 Task: Play an audio file in VLC and use the "Parametric Equalizer" to adjust specific frequency bands.
Action: Mouse moved to (87, 74)
Screenshot: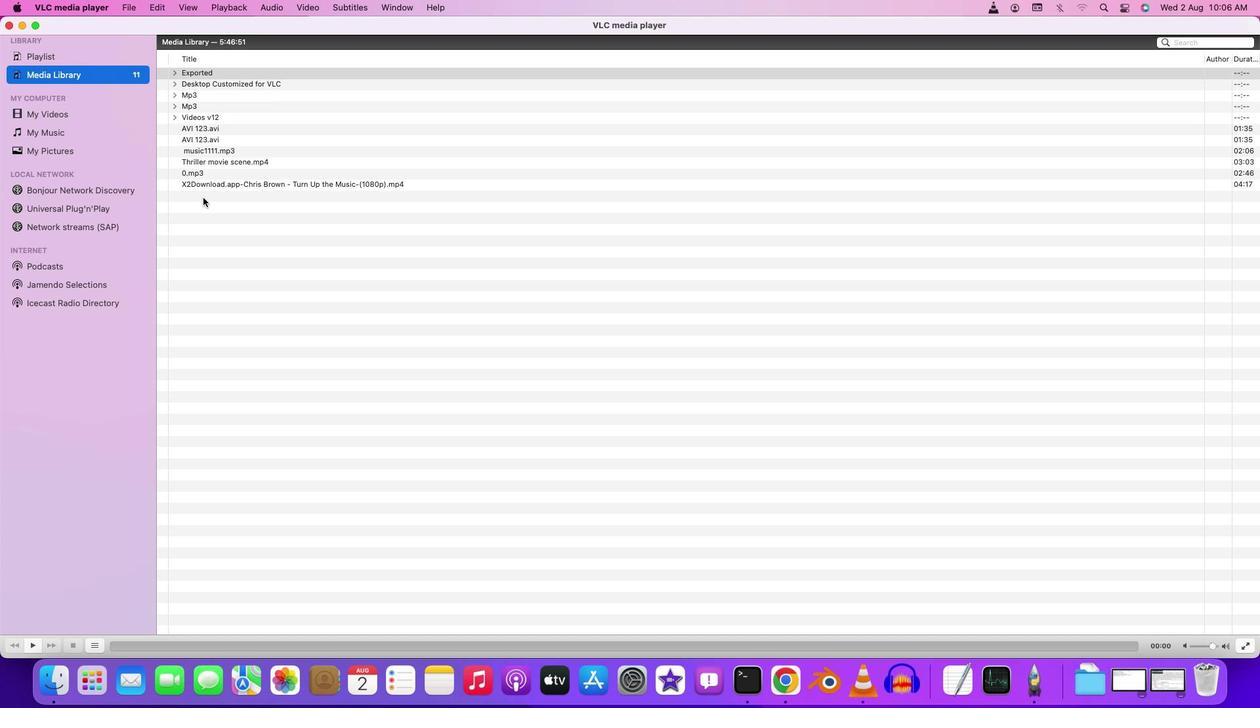 
Action: Mouse pressed left at (87, 74)
Screenshot: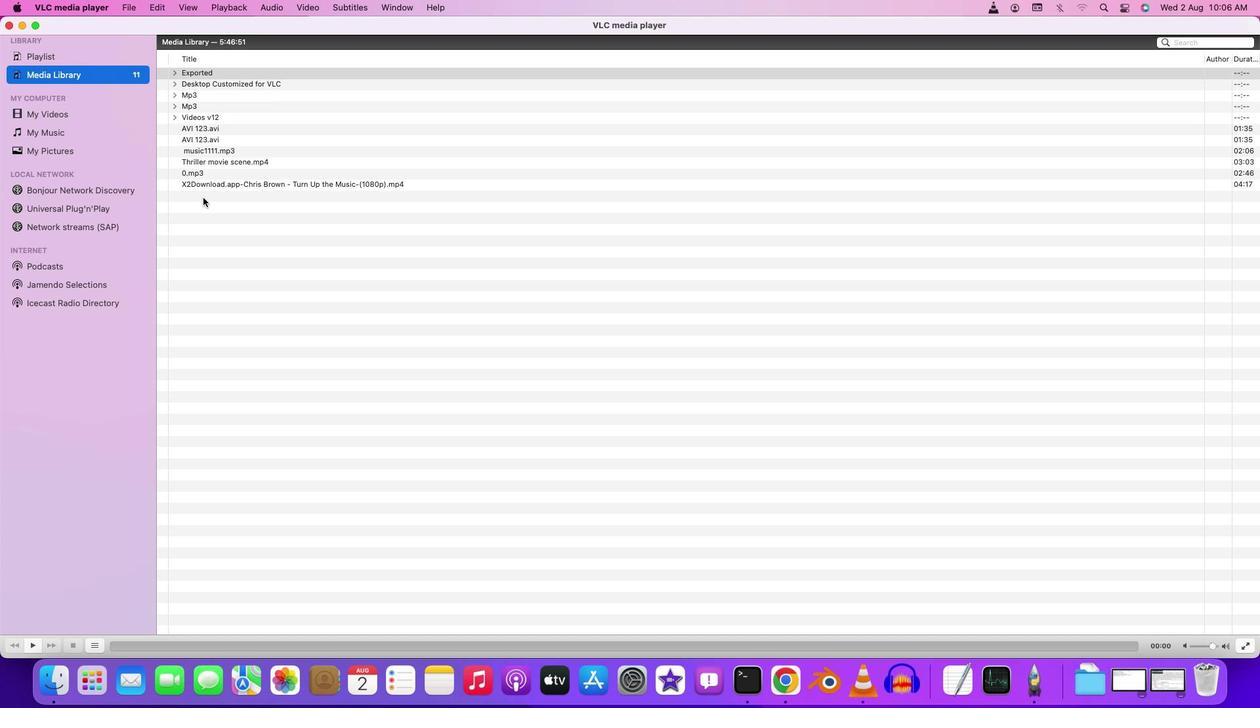 
Action: Mouse moved to (171, 103)
Screenshot: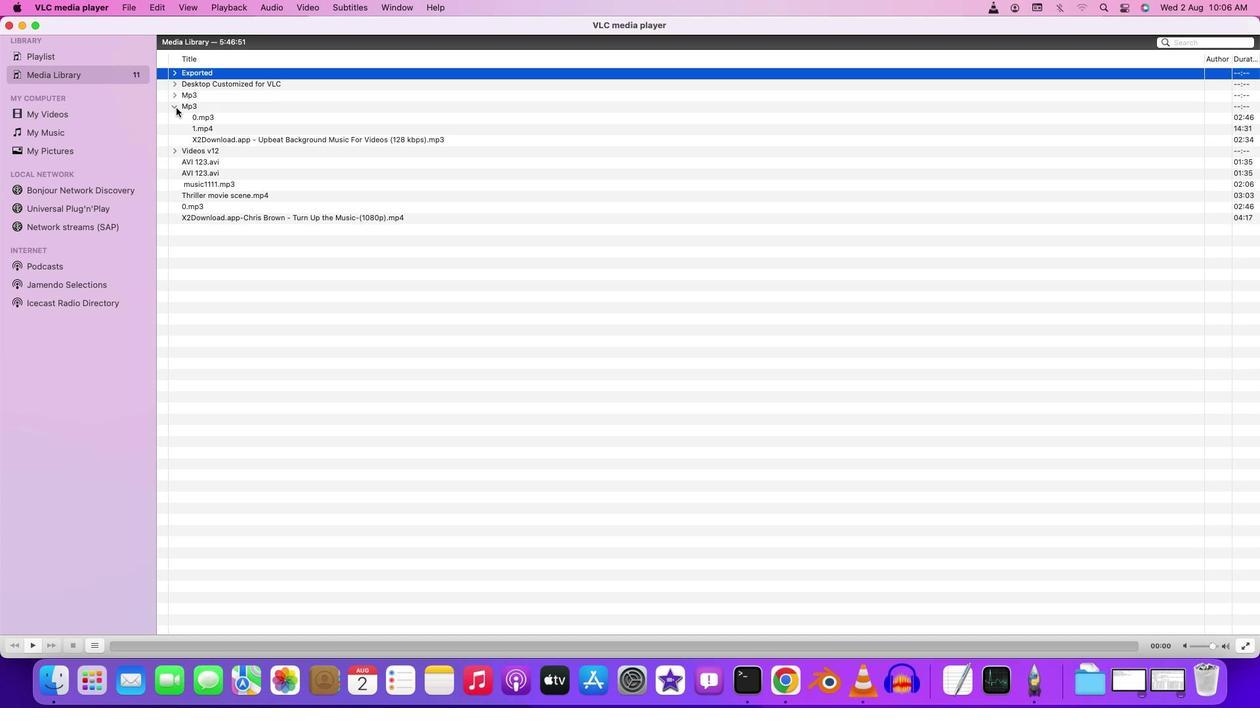 
Action: Mouse pressed left at (171, 103)
Screenshot: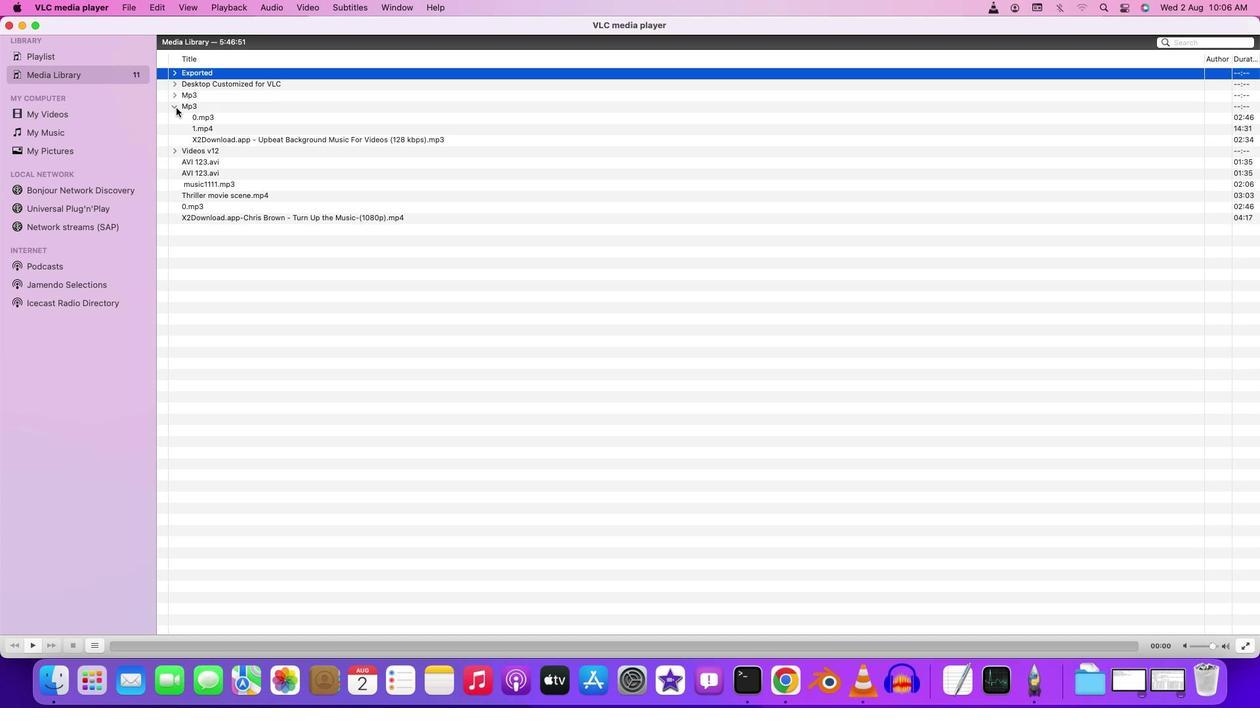 
Action: Mouse moved to (213, 114)
Screenshot: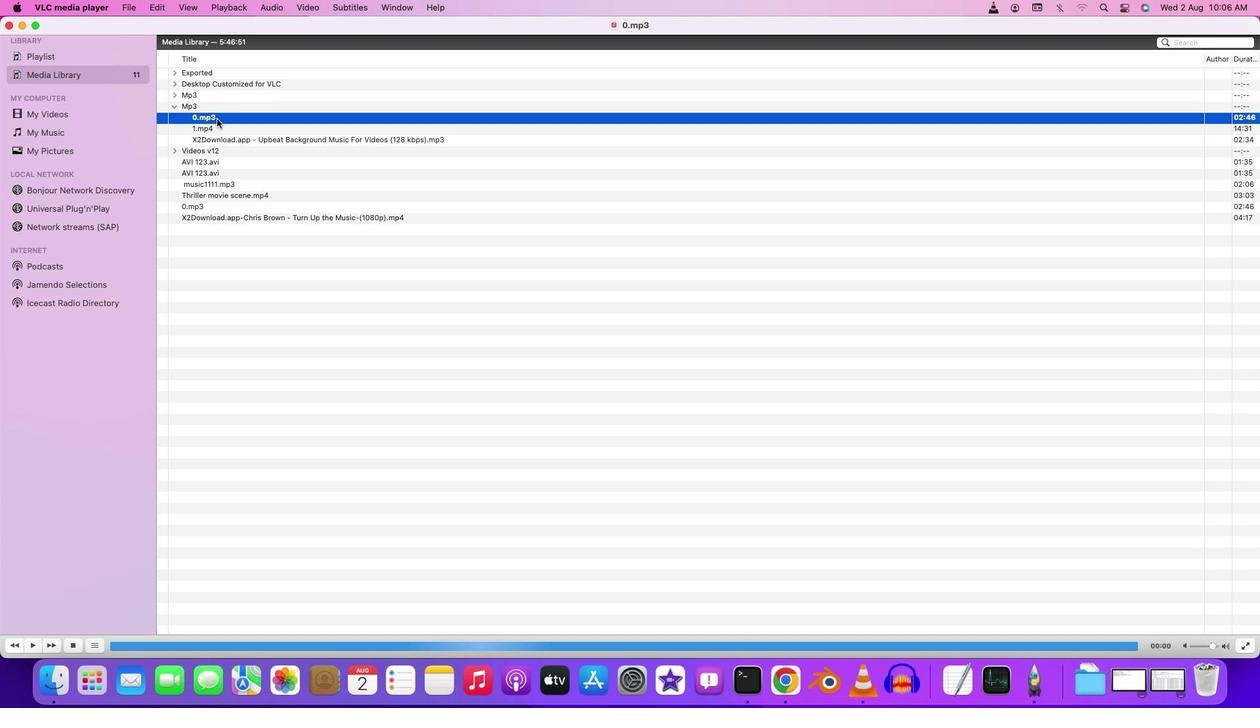 
Action: Mouse pressed left at (213, 114)
Screenshot: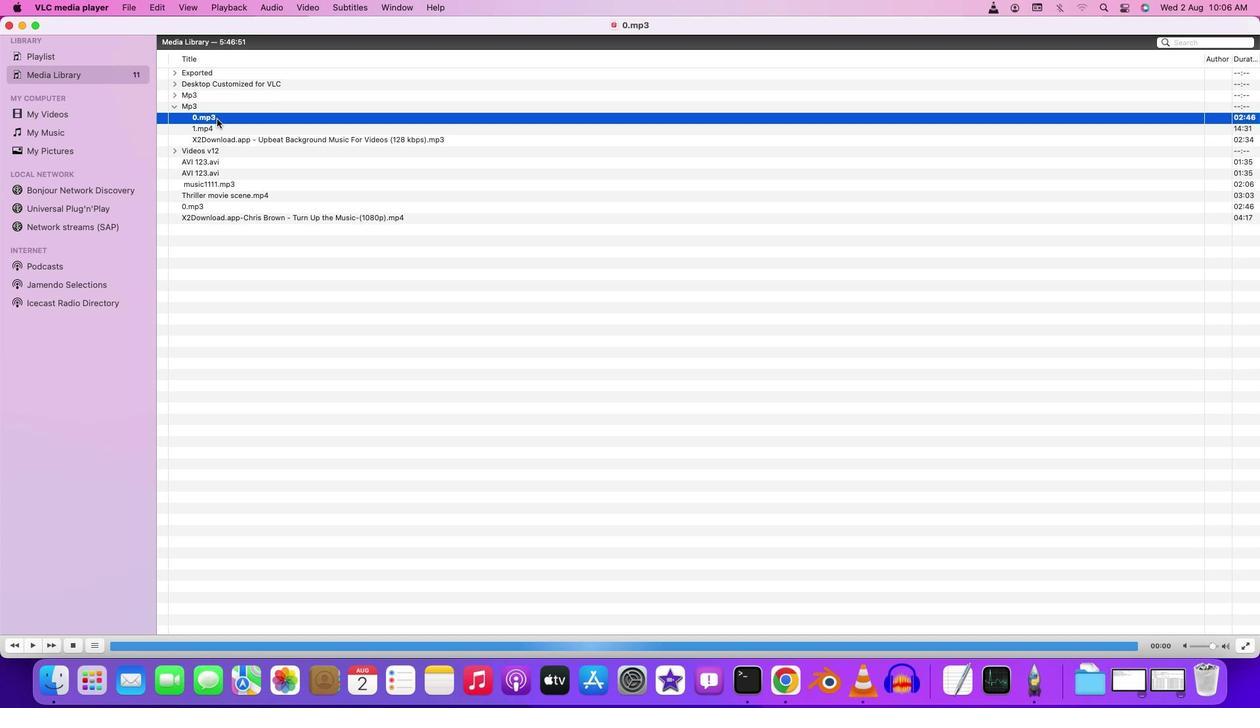 
Action: Mouse pressed left at (213, 114)
Screenshot: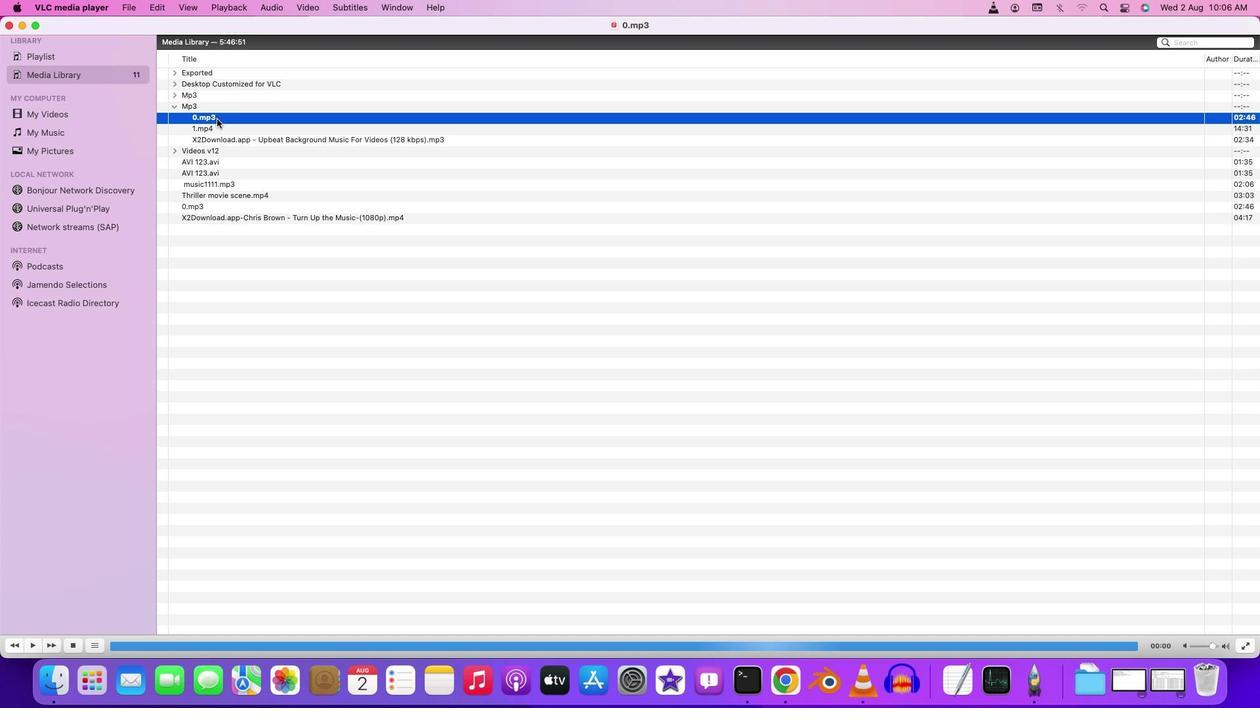 
Action: Mouse moved to (384, 5)
Screenshot: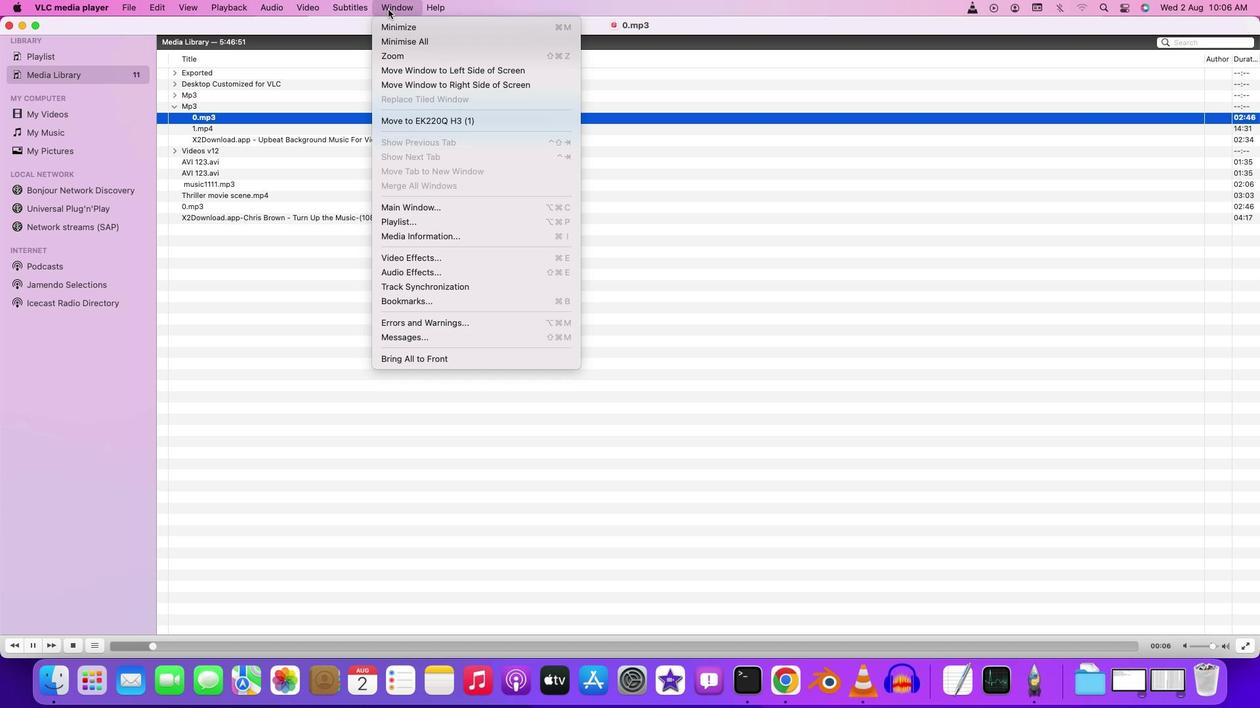 
Action: Mouse pressed left at (384, 5)
Screenshot: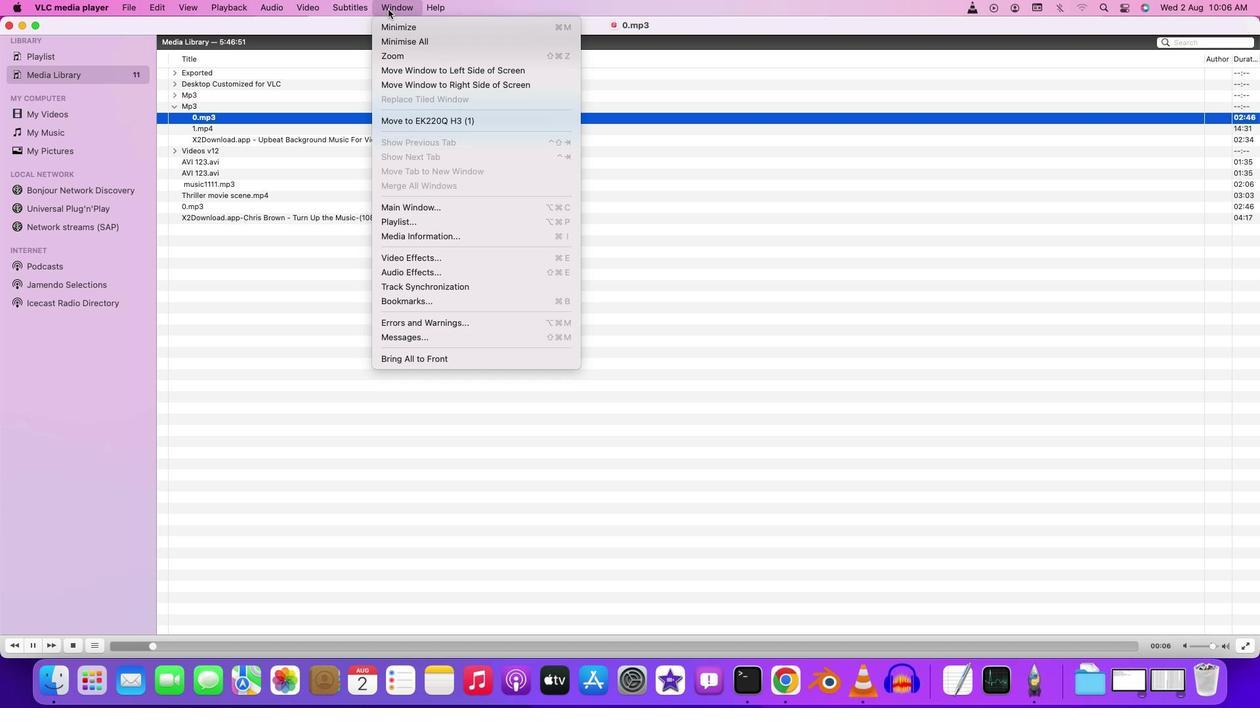 
Action: Mouse moved to (411, 269)
Screenshot: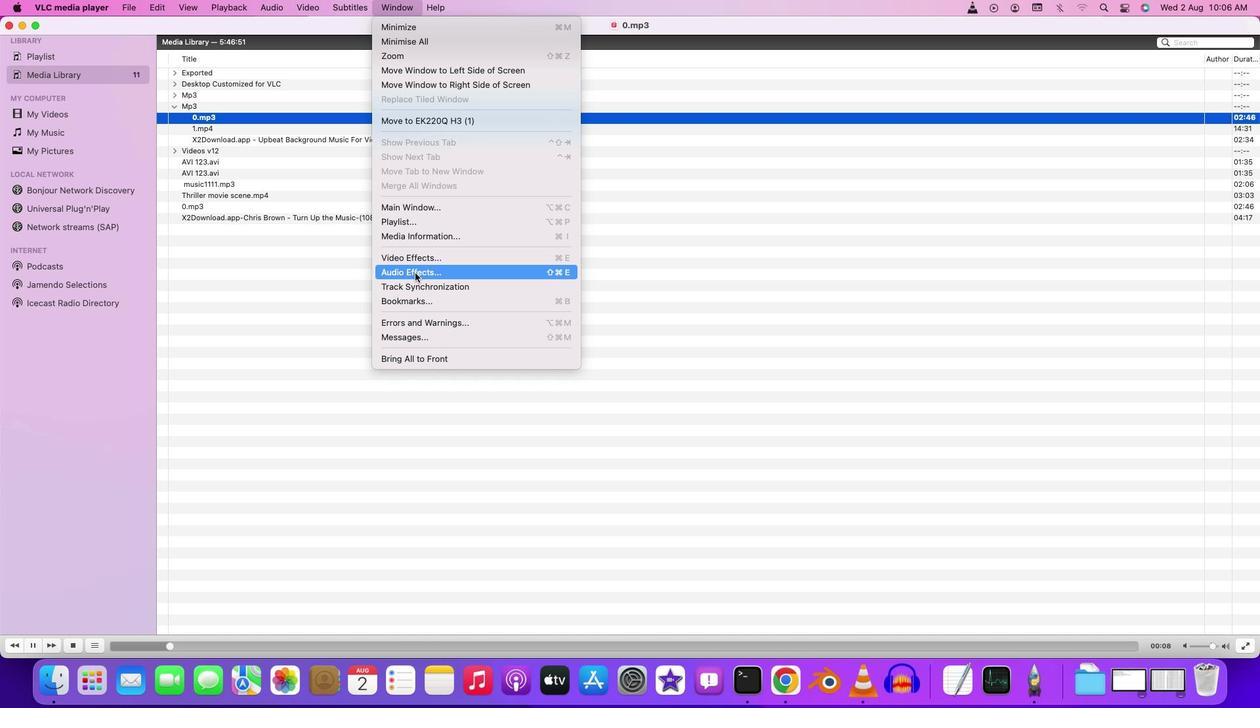 
Action: Mouse pressed left at (411, 269)
Screenshot: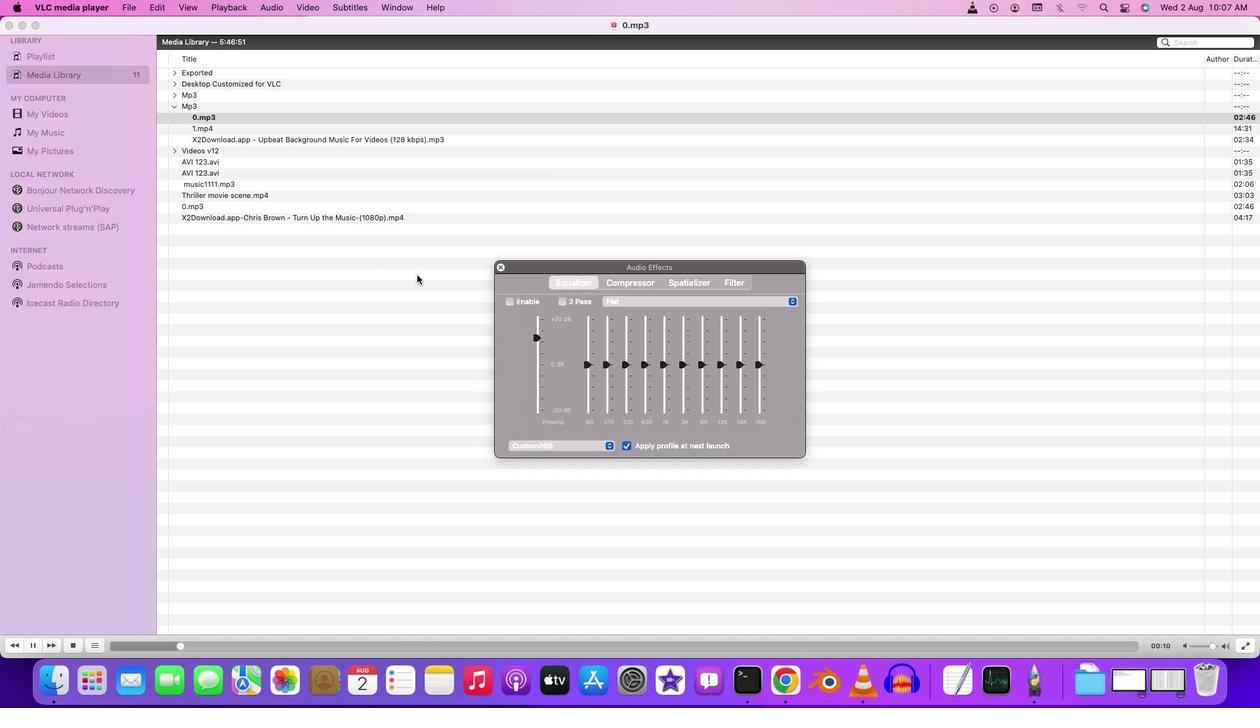 
Action: Mouse moved to (517, 297)
Screenshot: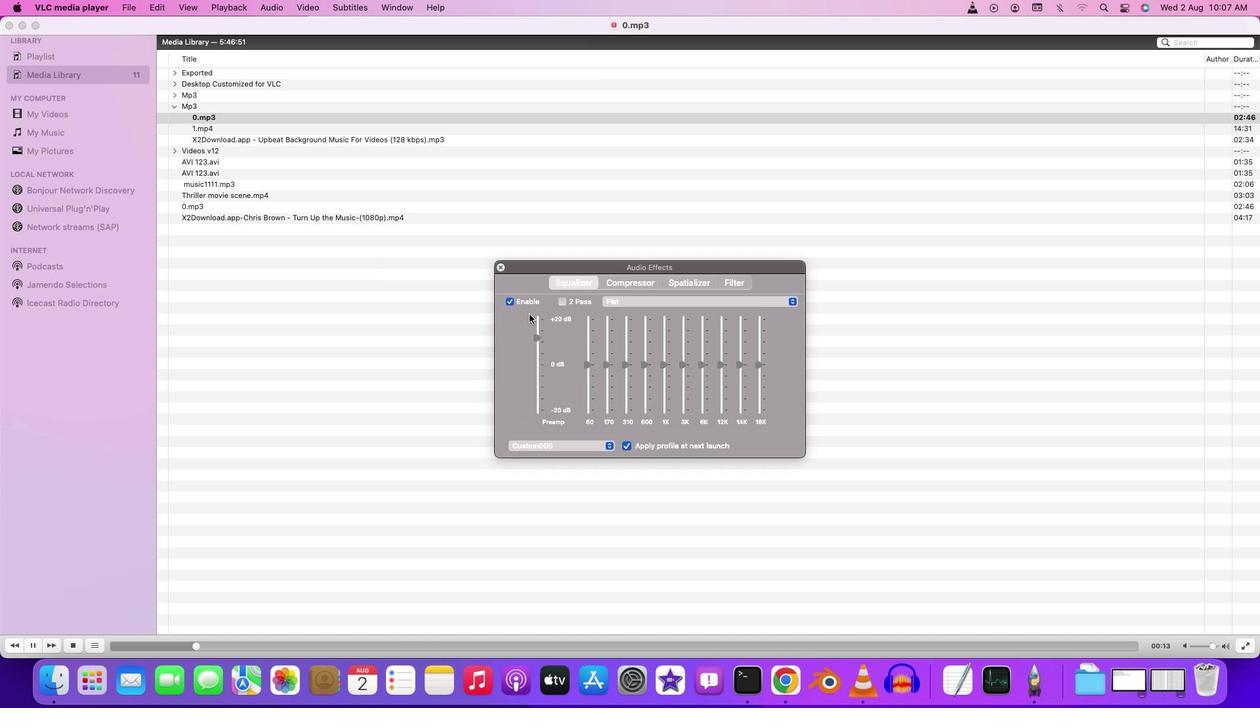 
Action: Mouse pressed left at (517, 297)
Screenshot: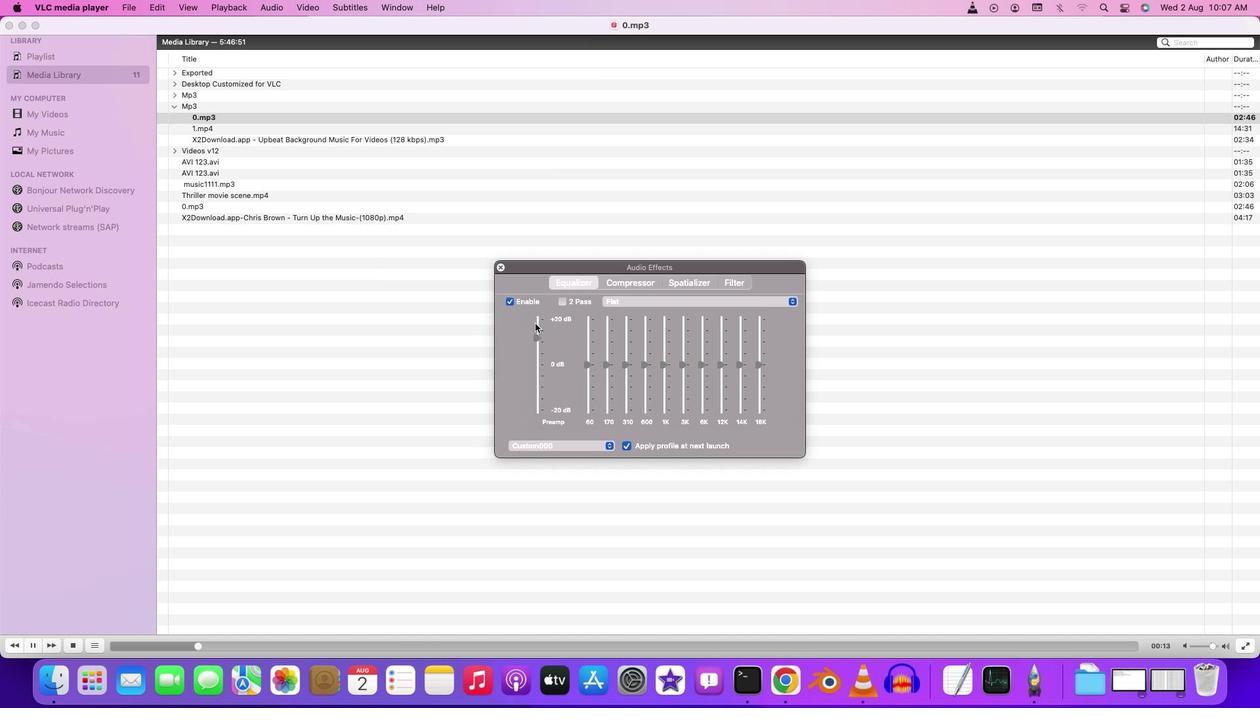 
Action: Mouse moved to (534, 332)
Screenshot: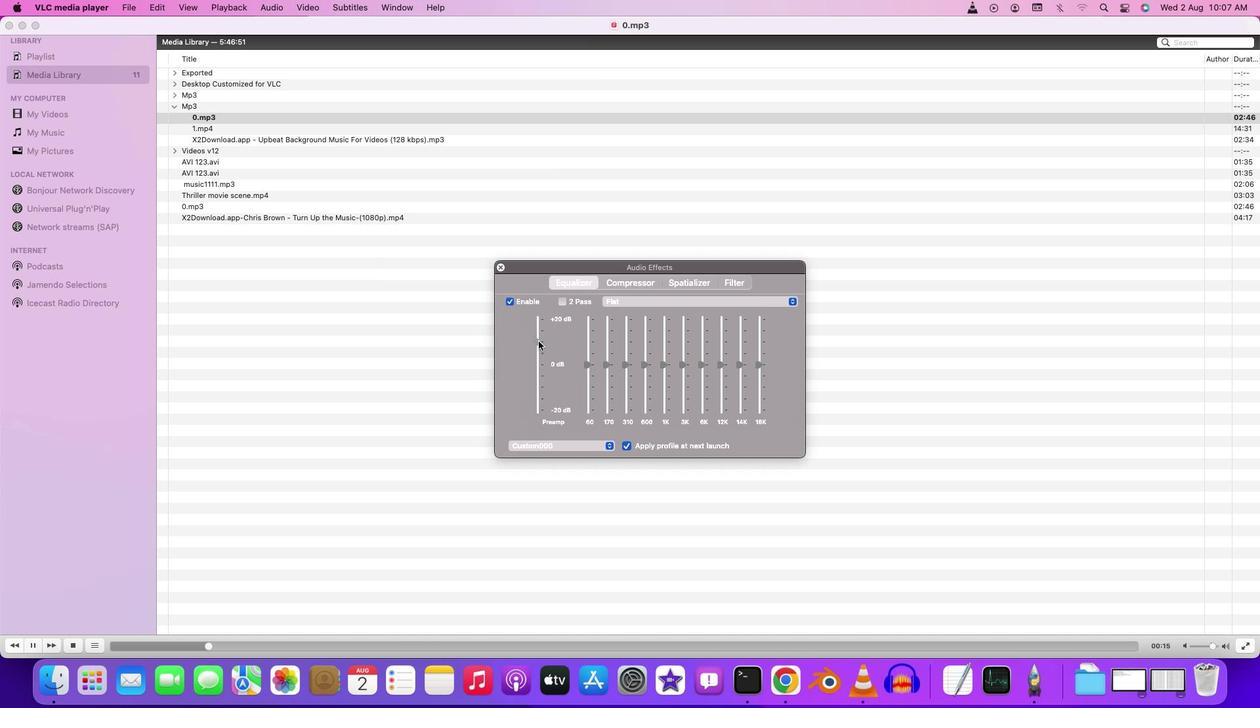 
Action: Mouse pressed left at (534, 332)
Screenshot: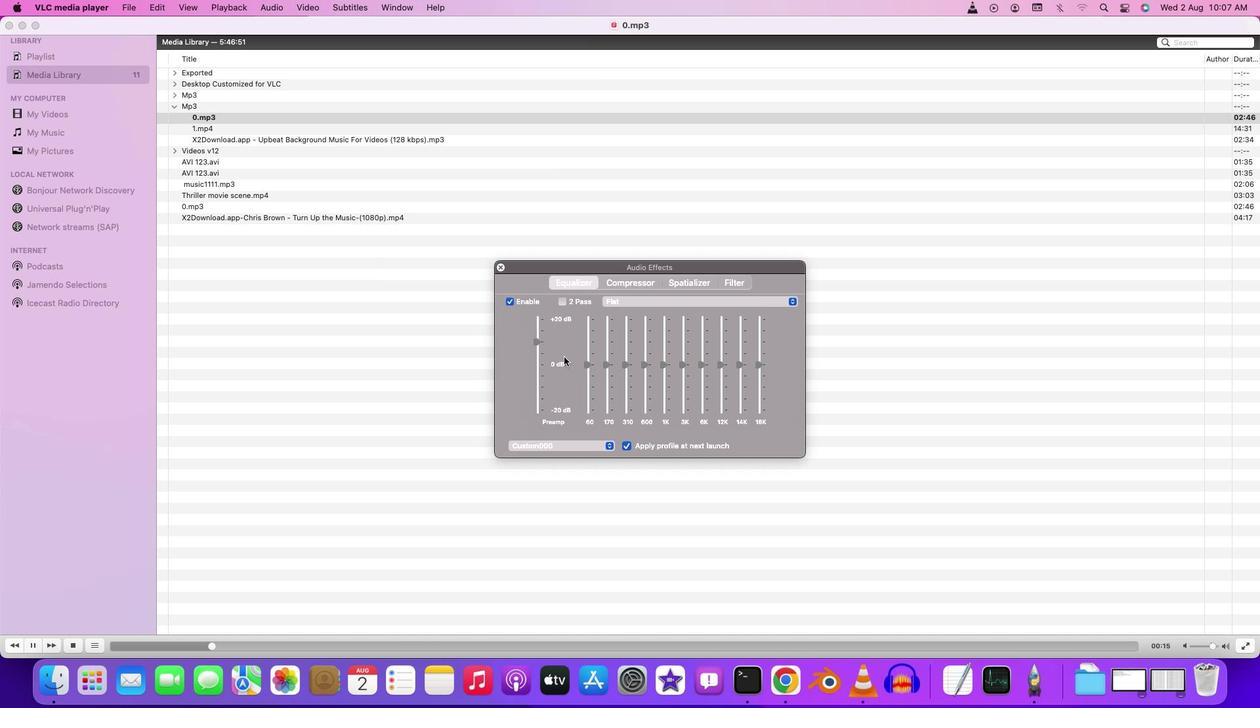 
Action: Mouse moved to (584, 363)
Screenshot: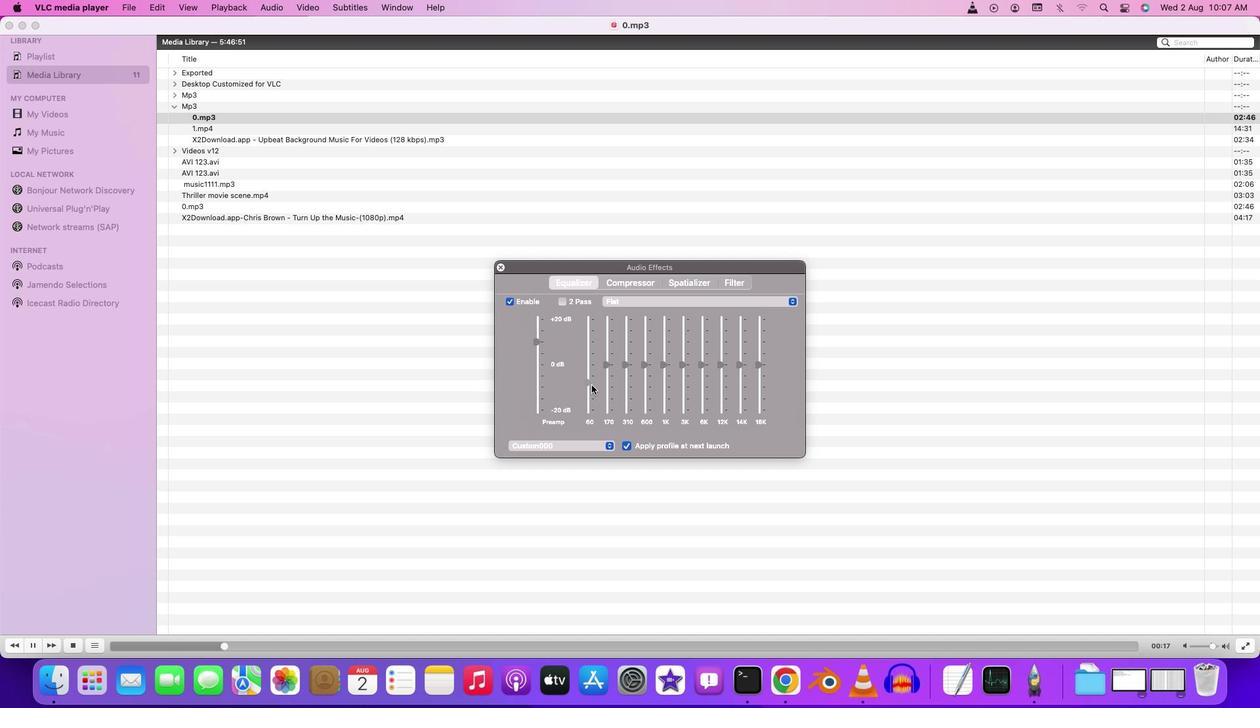 
Action: Mouse pressed left at (584, 363)
Screenshot: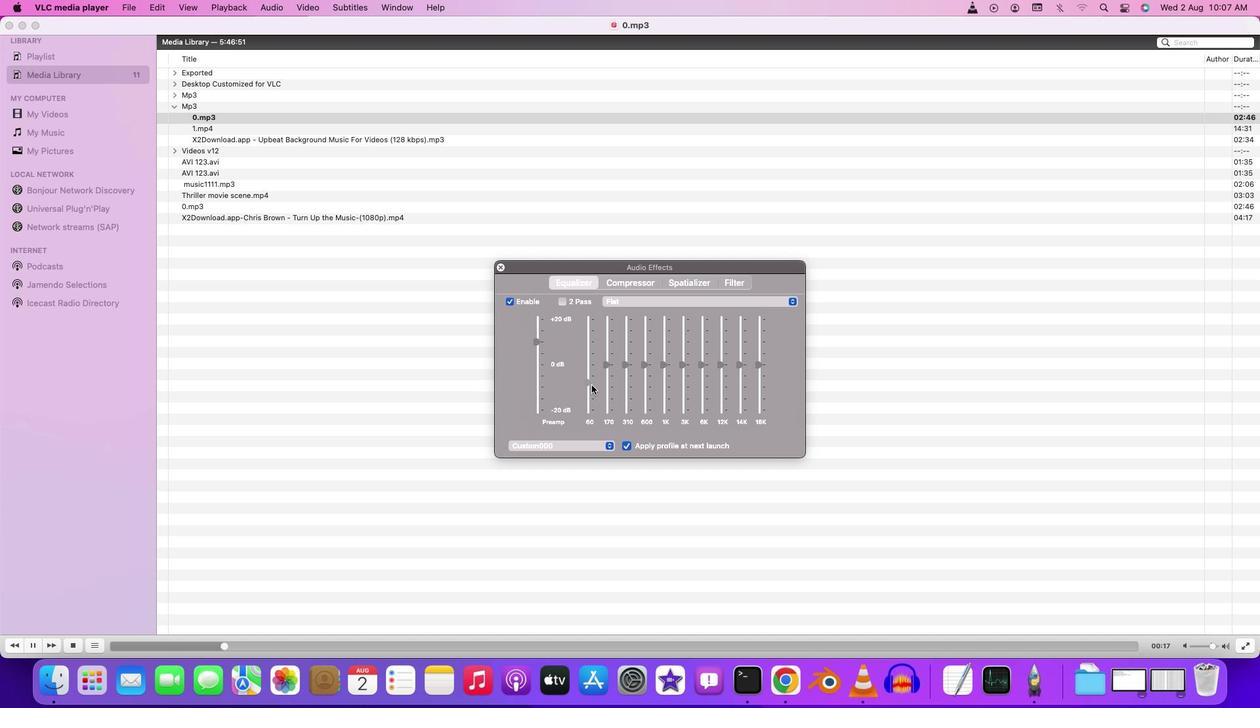 
Action: Mouse moved to (605, 361)
Screenshot: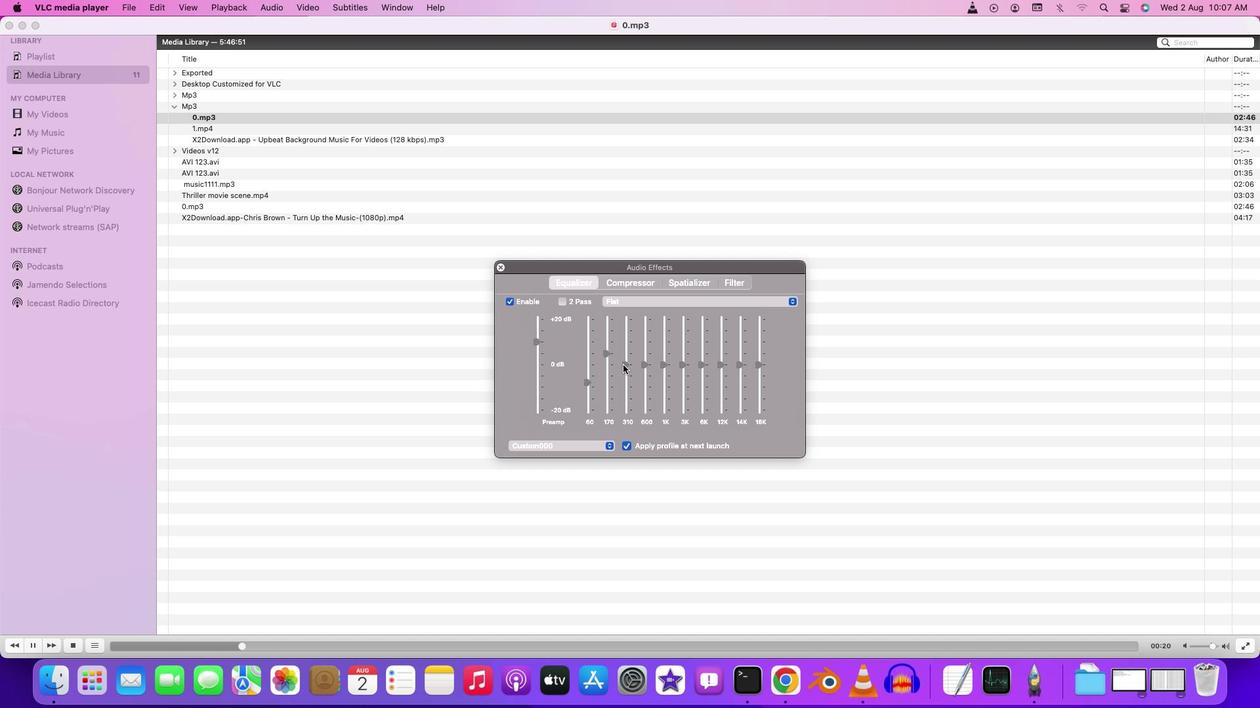 
Action: Mouse pressed left at (605, 361)
Screenshot: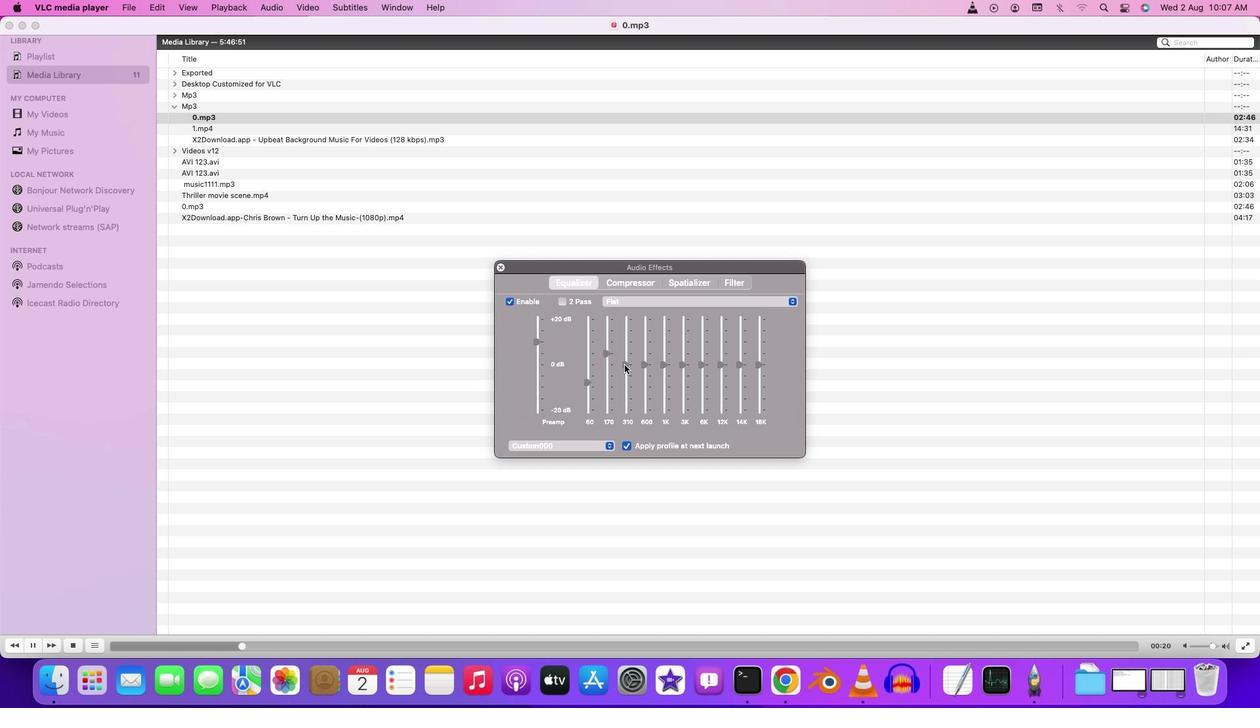
Action: Mouse moved to (620, 361)
Screenshot: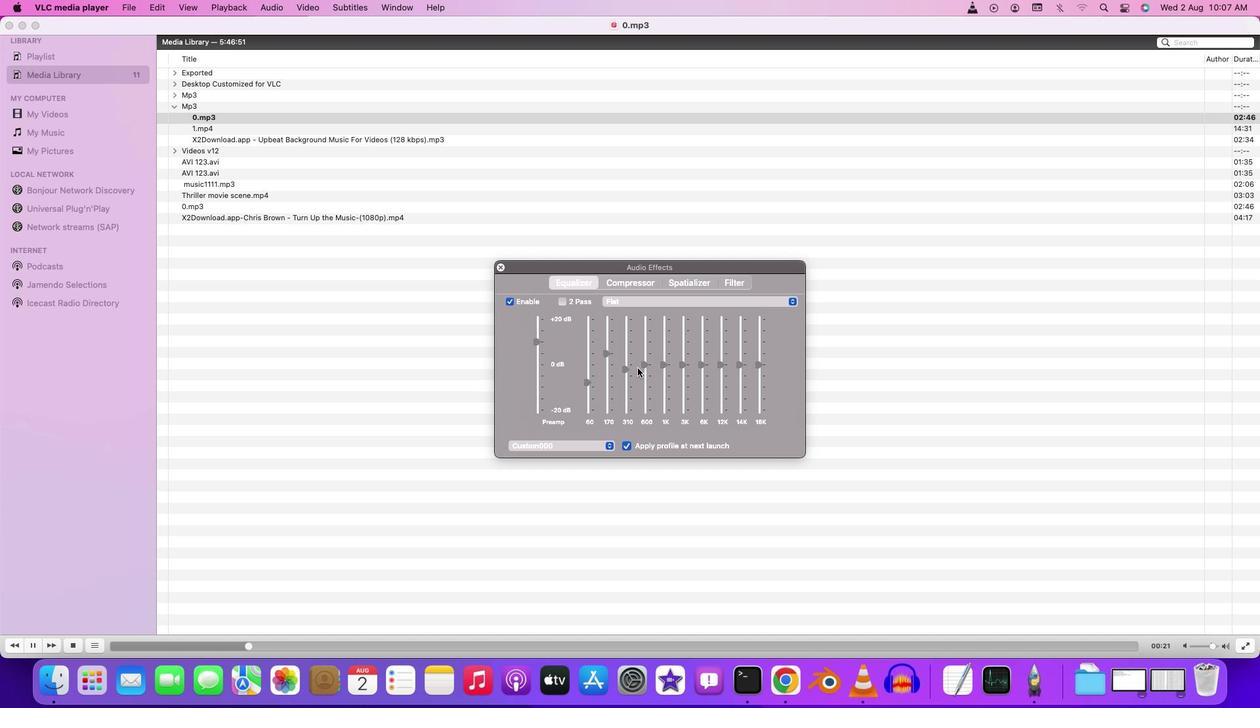
Action: Mouse pressed left at (620, 361)
Screenshot: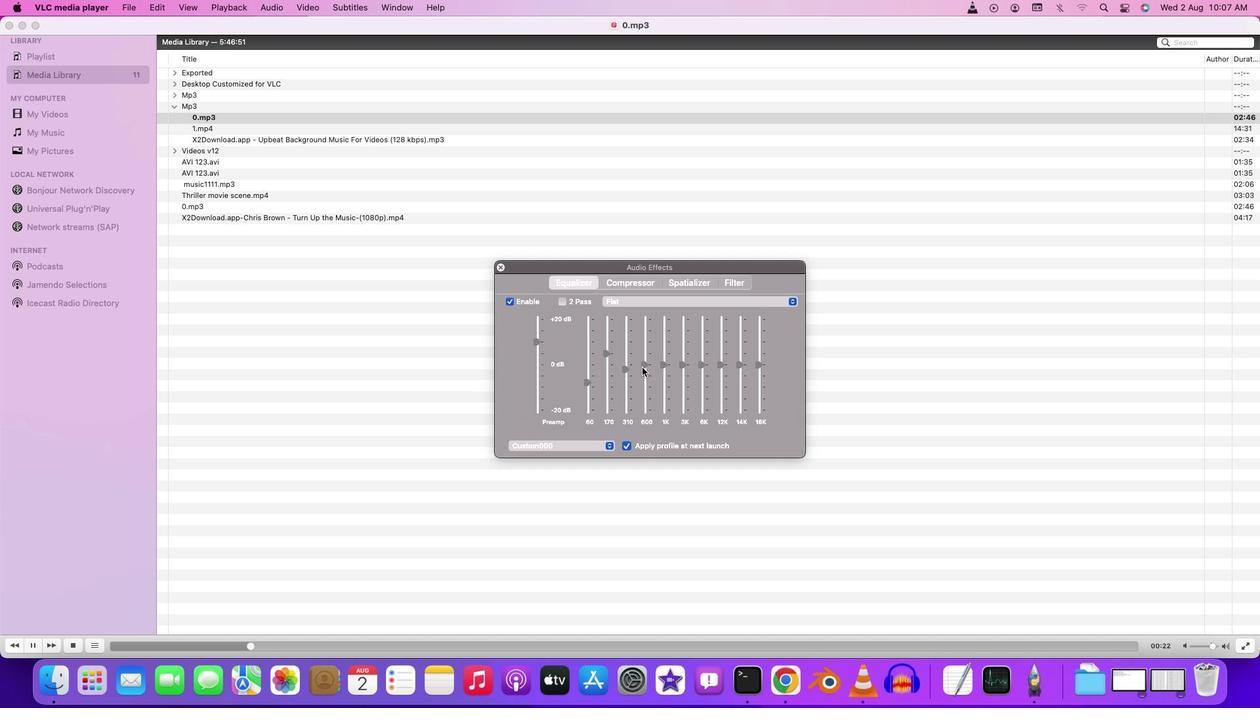 
Action: Mouse moved to (638, 363)
Screenshot: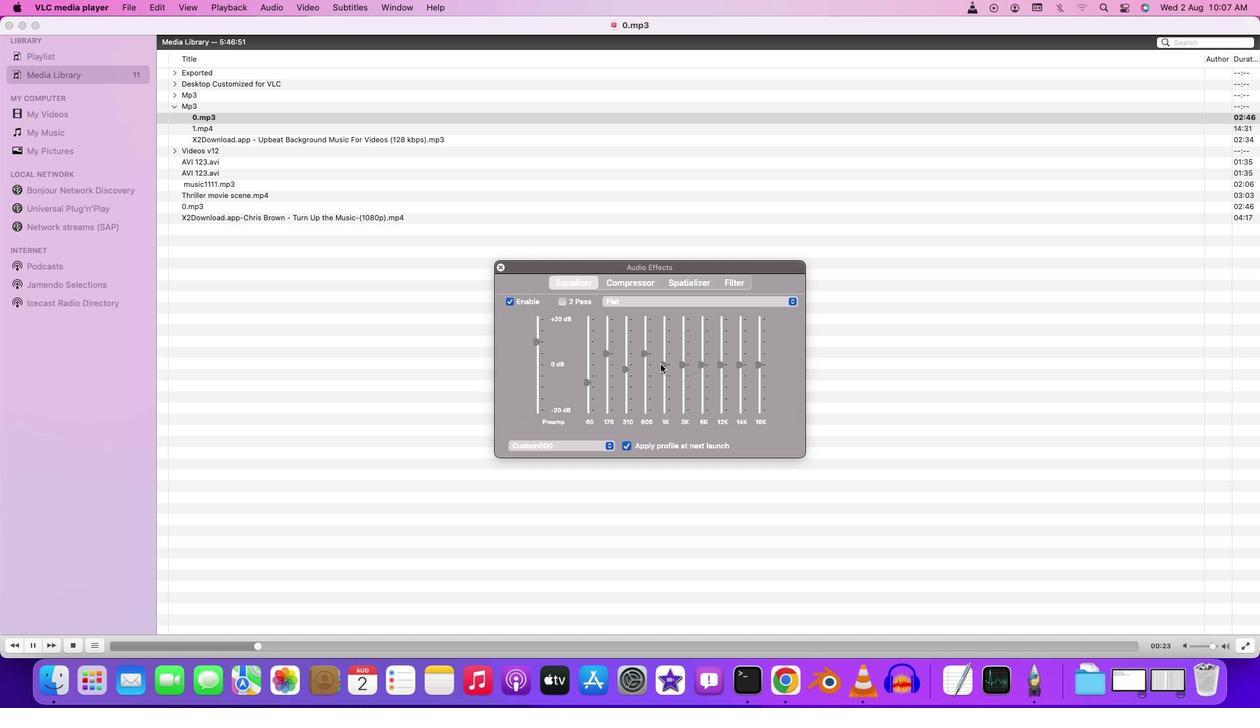 
Action: Mouse pressed left at (638, 363)
Screenshot: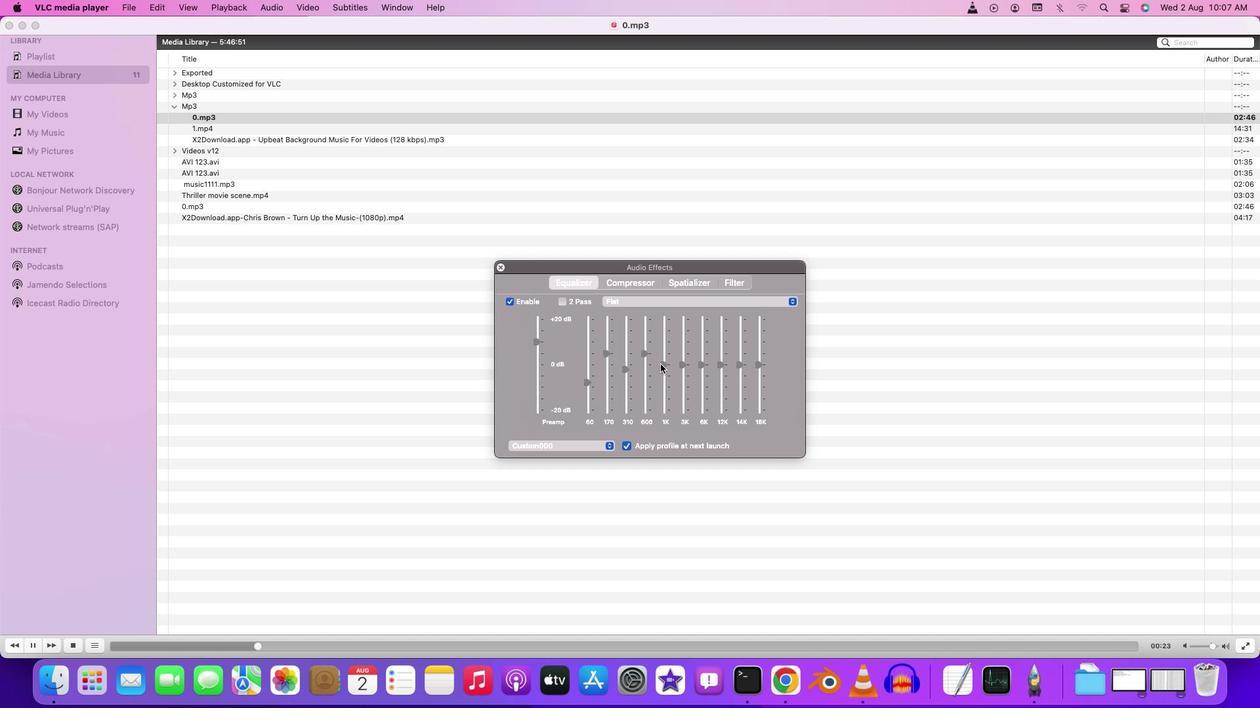 
Action: Mouse moved to (666, 362)
Screenshot: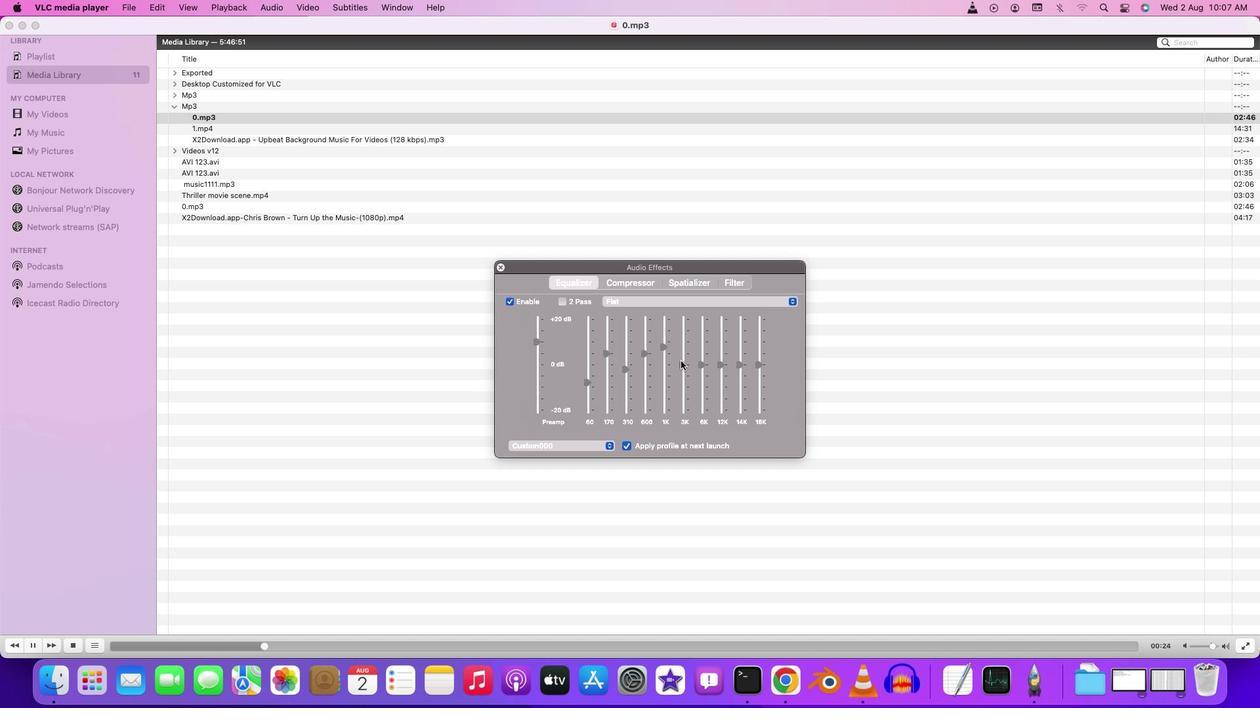 
Action: Mouse pressed left at (666, 362)
Screenshot: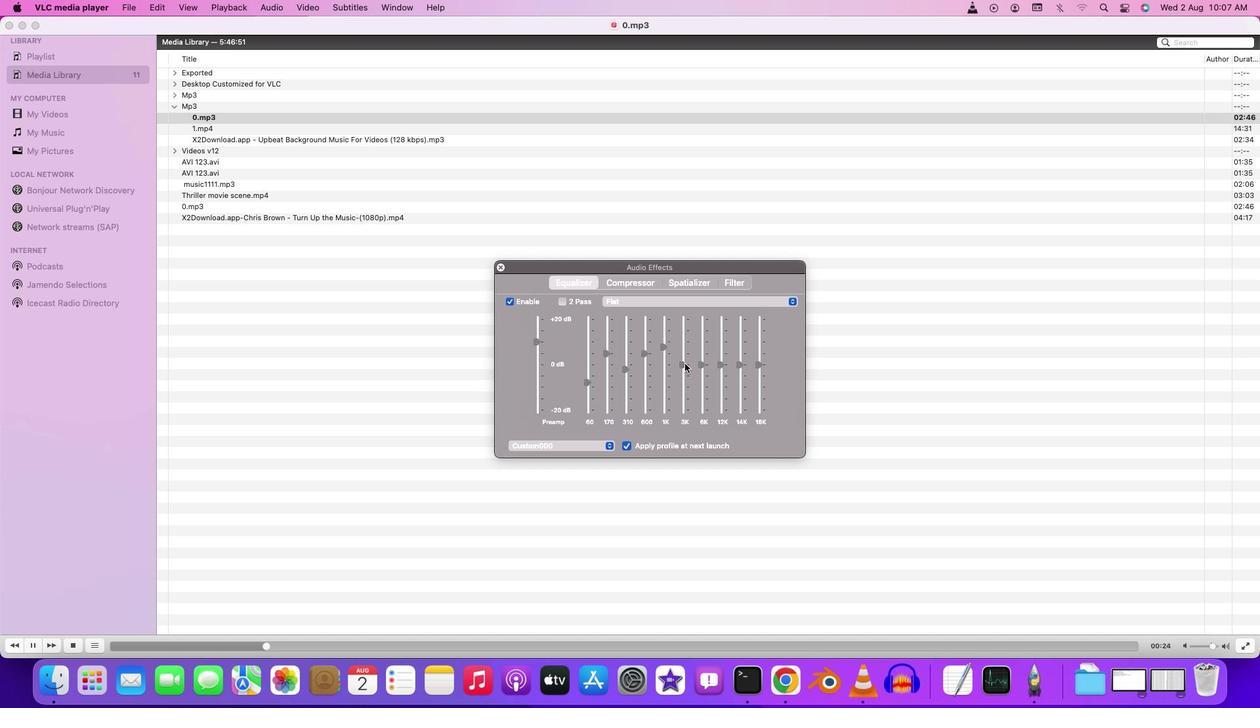 
Action: Mouse moved to (680, 362)
Screenshot: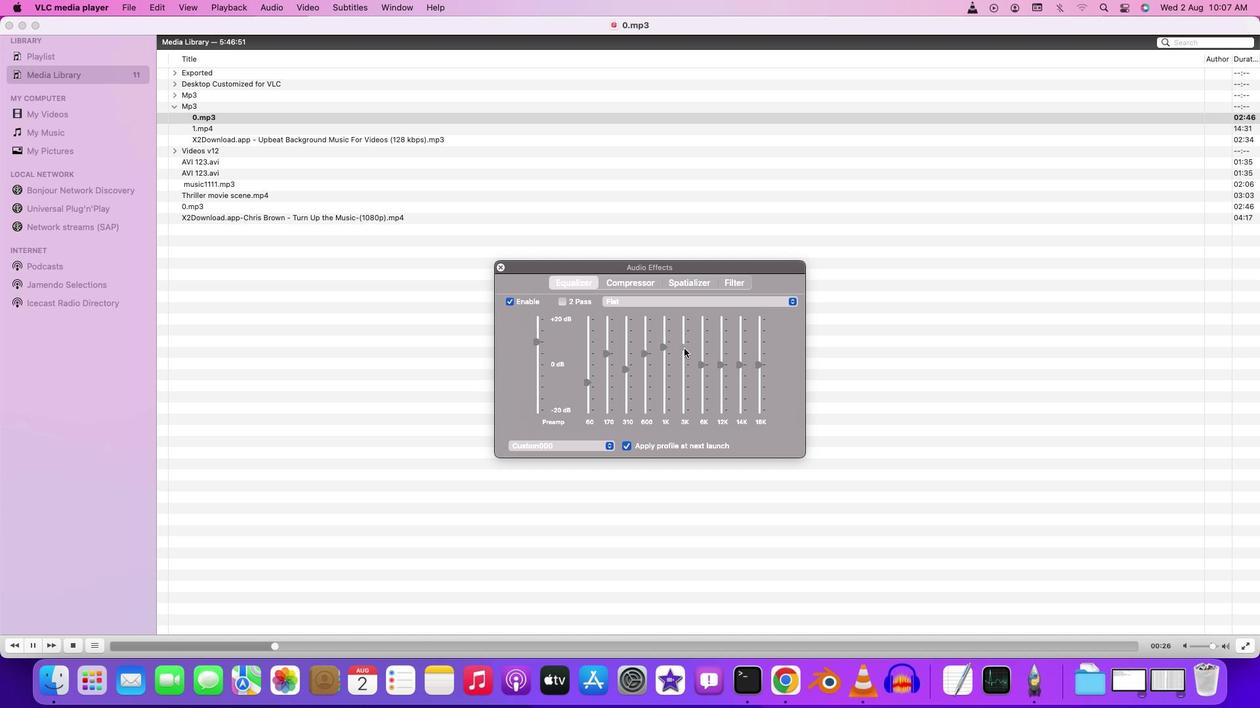 
Action: Mouse pressed left at (680, 362)
Screenshot: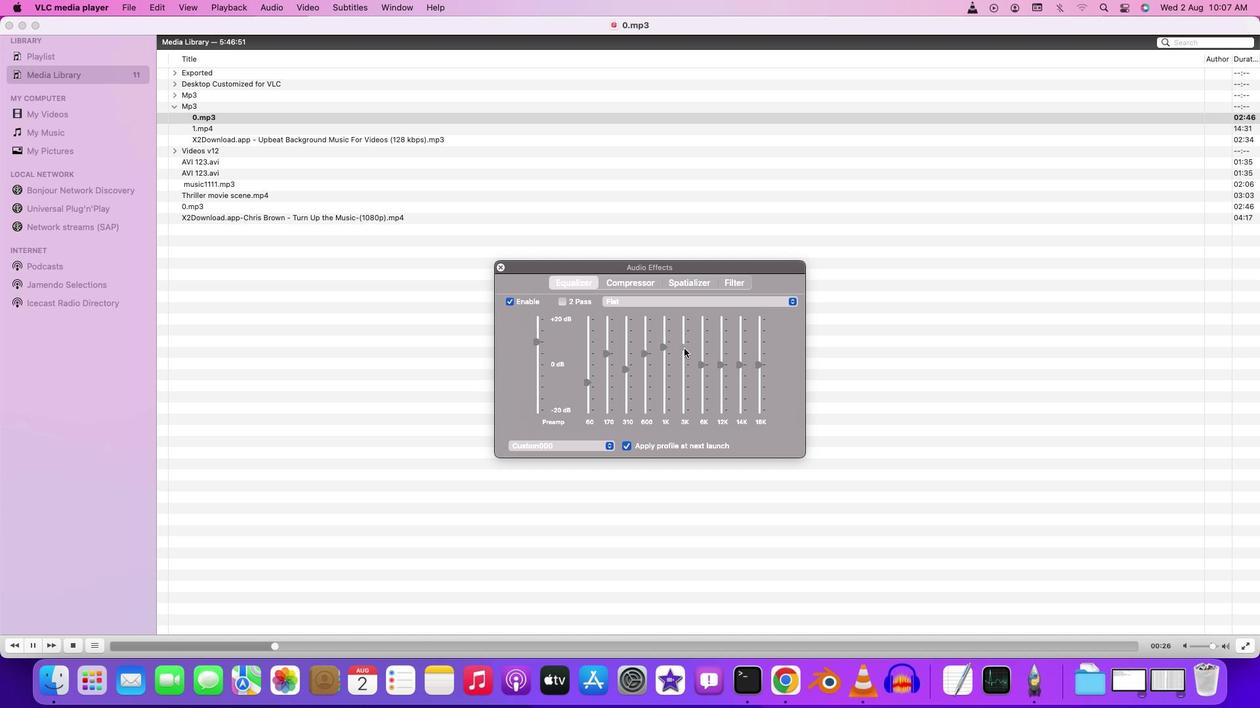 
Action: Mouse moved to (699, 362)
Screenshot: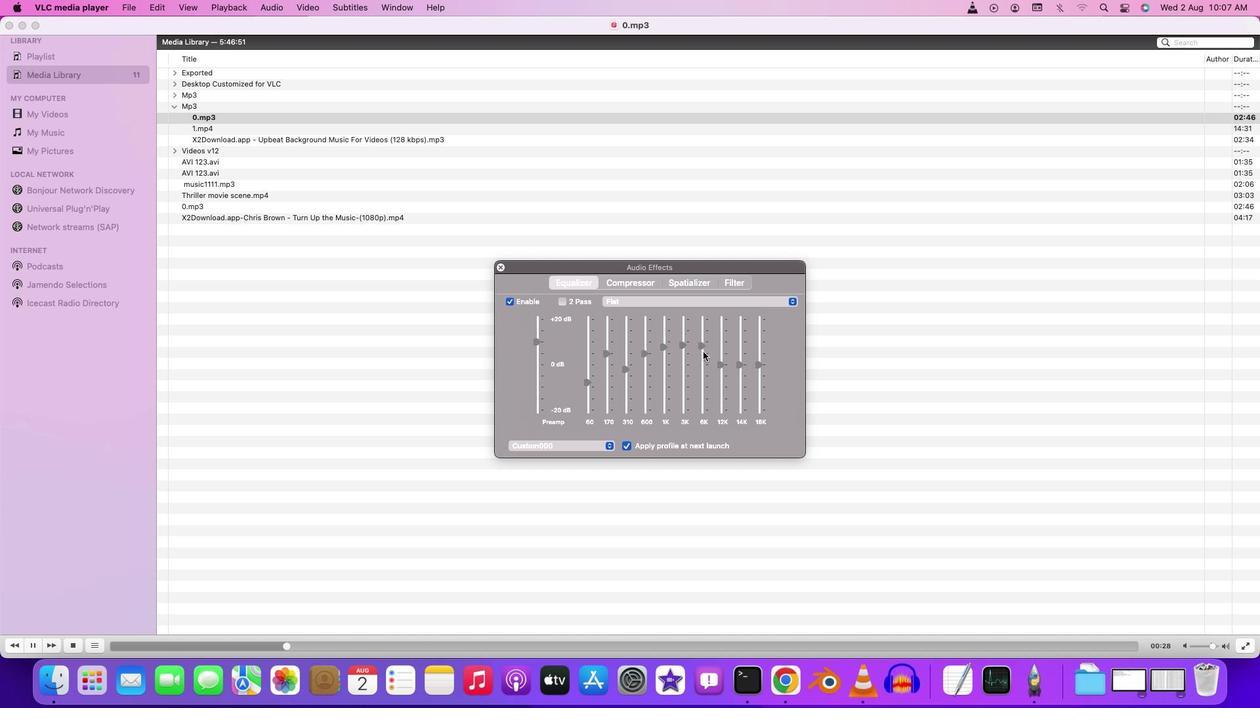 
Action: Mouse pressed left at (699, 362)
Screenshot: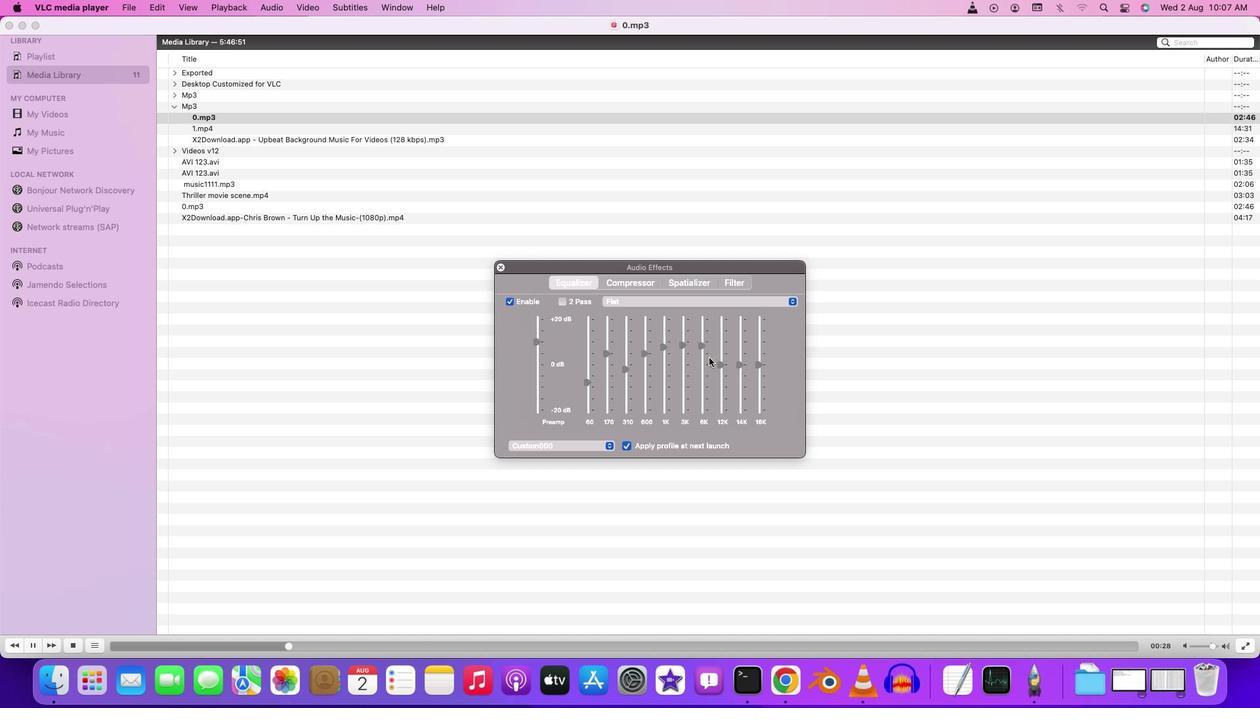 
Action: Mouse moved to (714, 357)
Screenshot: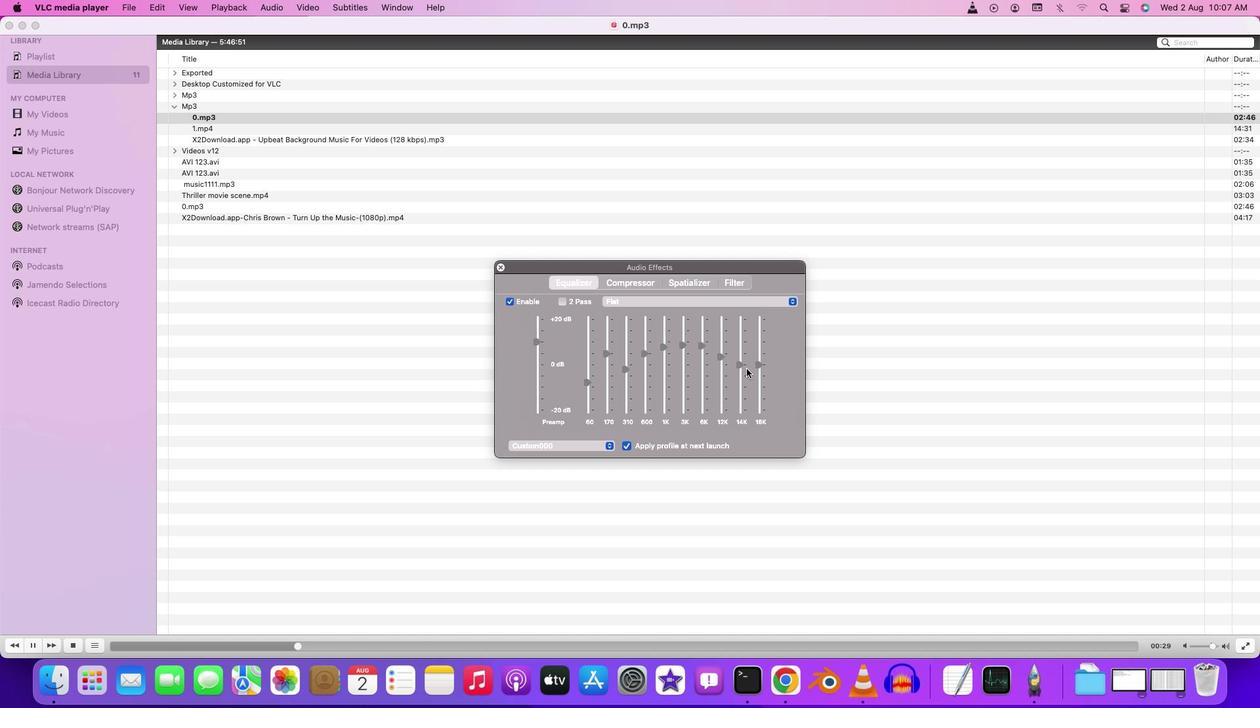 
Action: Mouse pressed left at (714, 357)
Screenshot: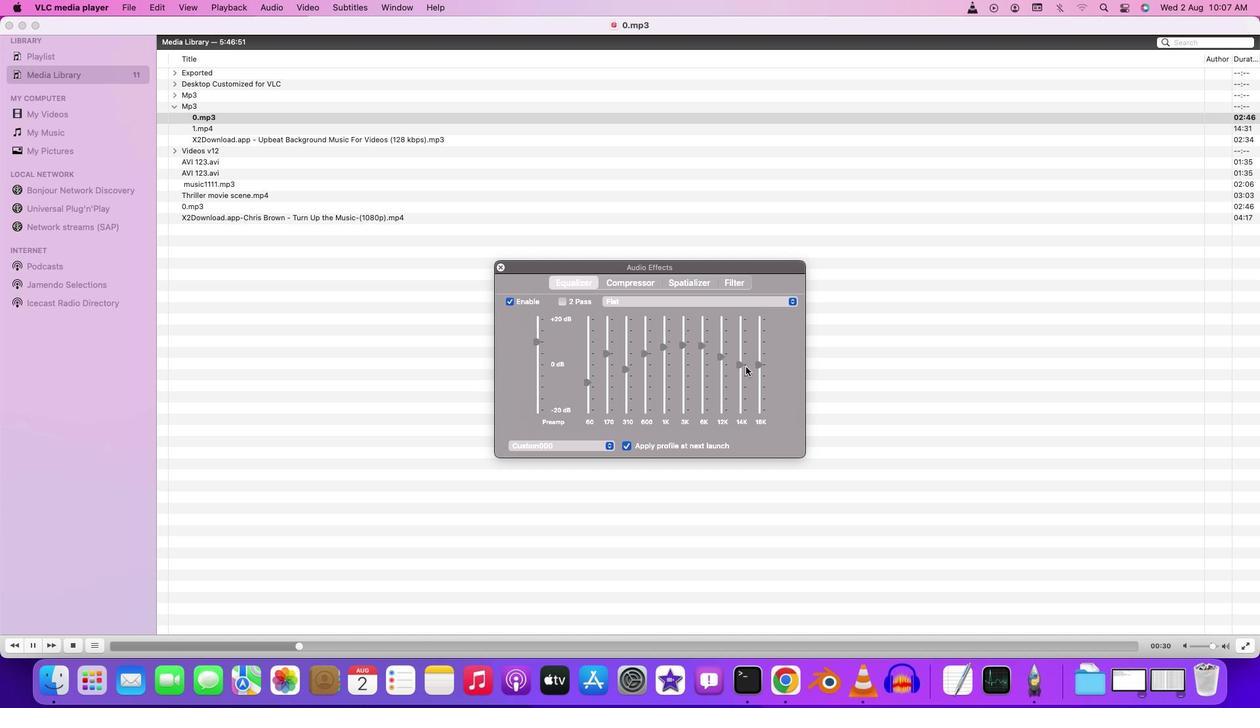 
Action: Mouse moved to (739, 363)
Screenshot: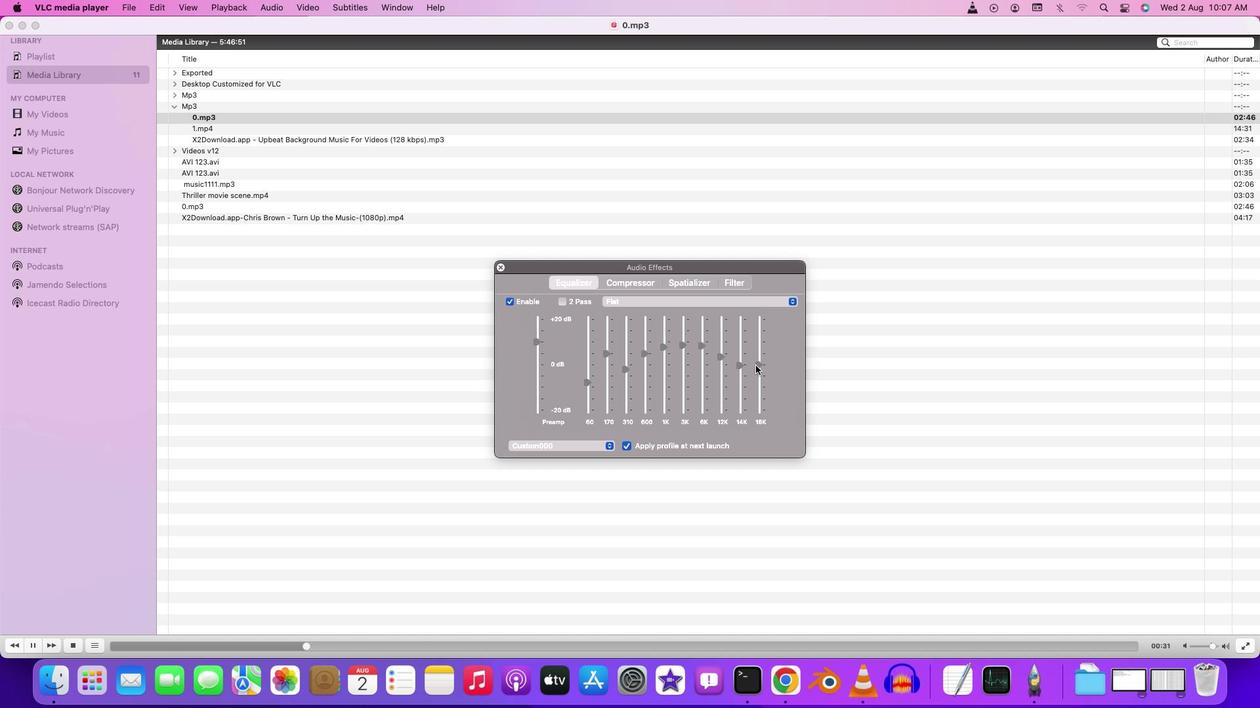 
Action: Mouse pressed left at (739, 363)
Screenshot: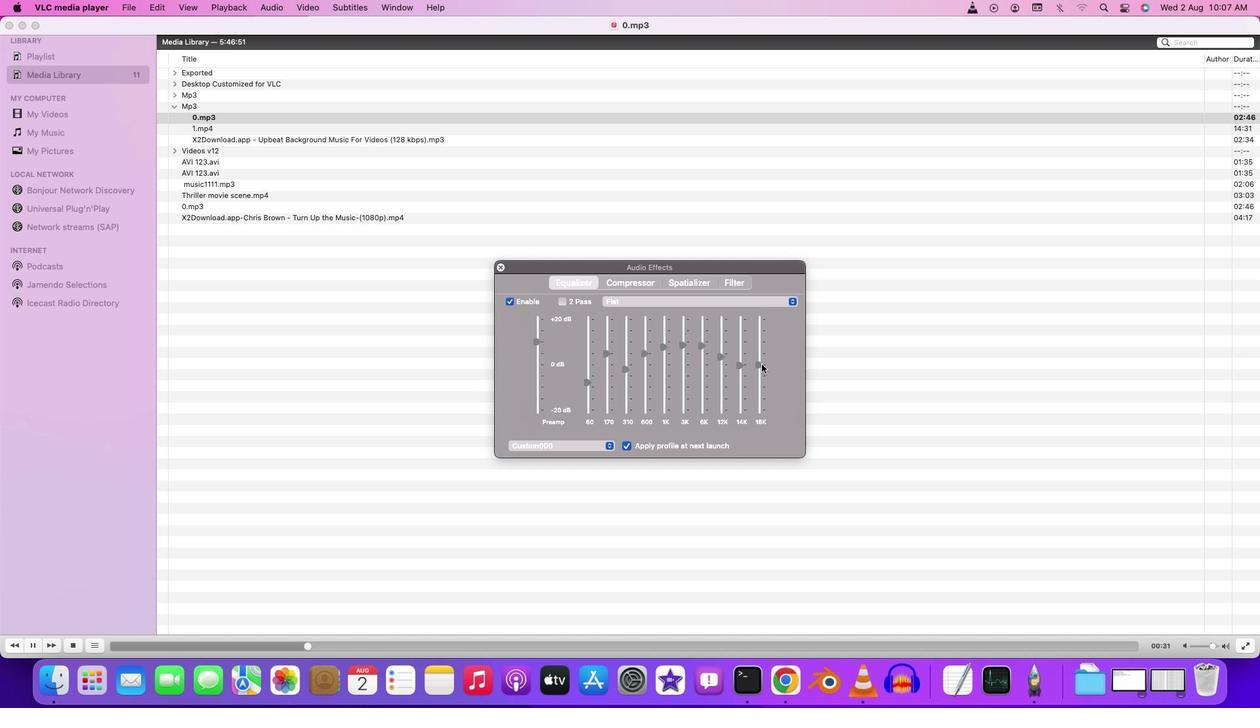 
Action: Mouse moved to (757, 361)
Screenshot: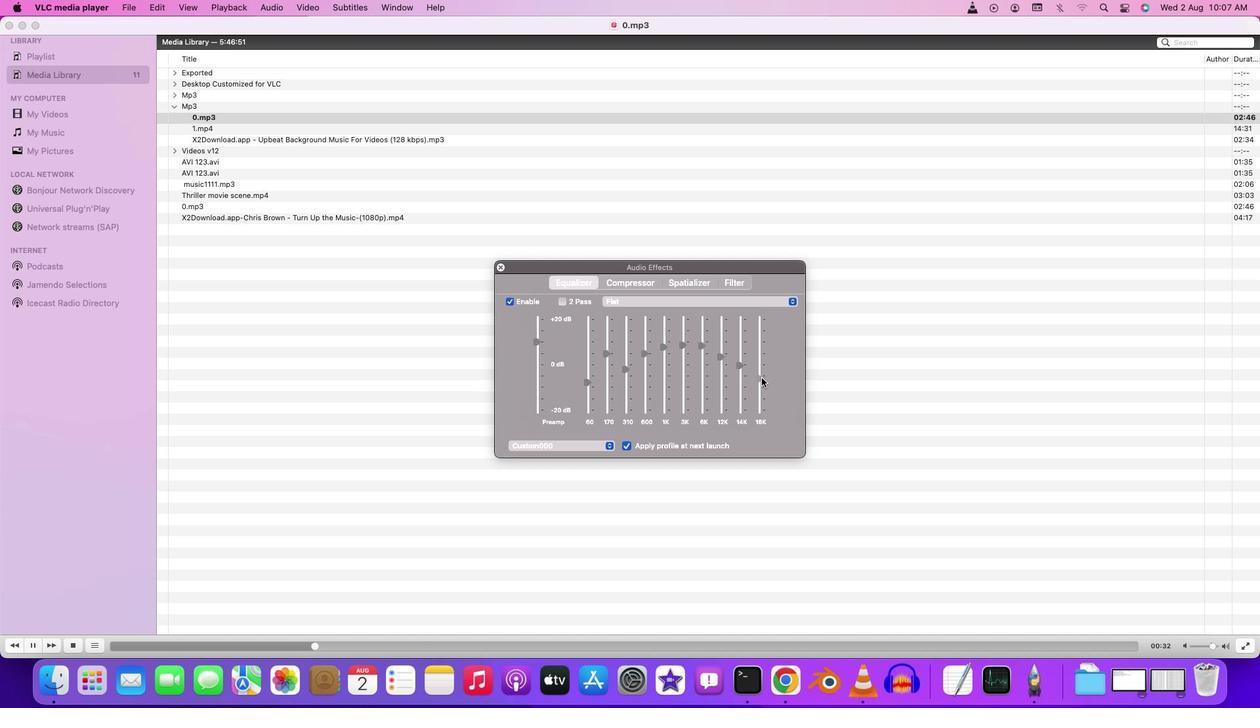 
Action: Mouse pressed left at (757, 361)
Screenshot: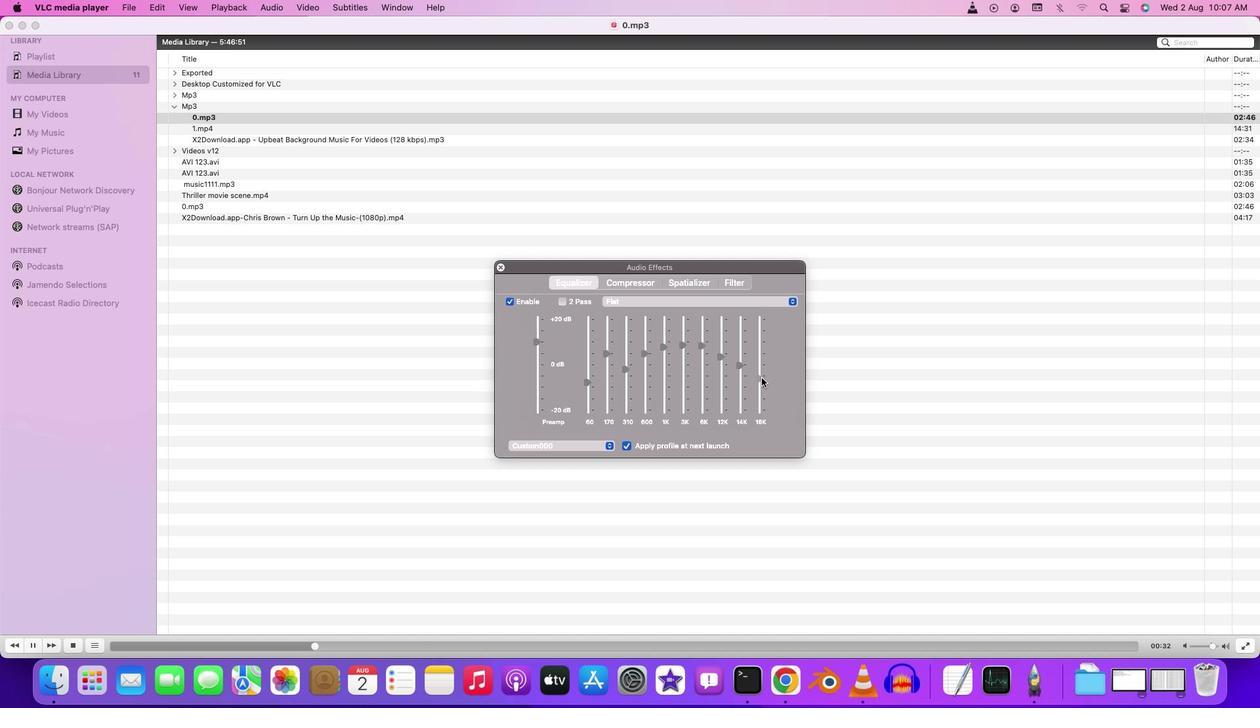 
Action: Mouse moved to (680, 340)
Screenshot: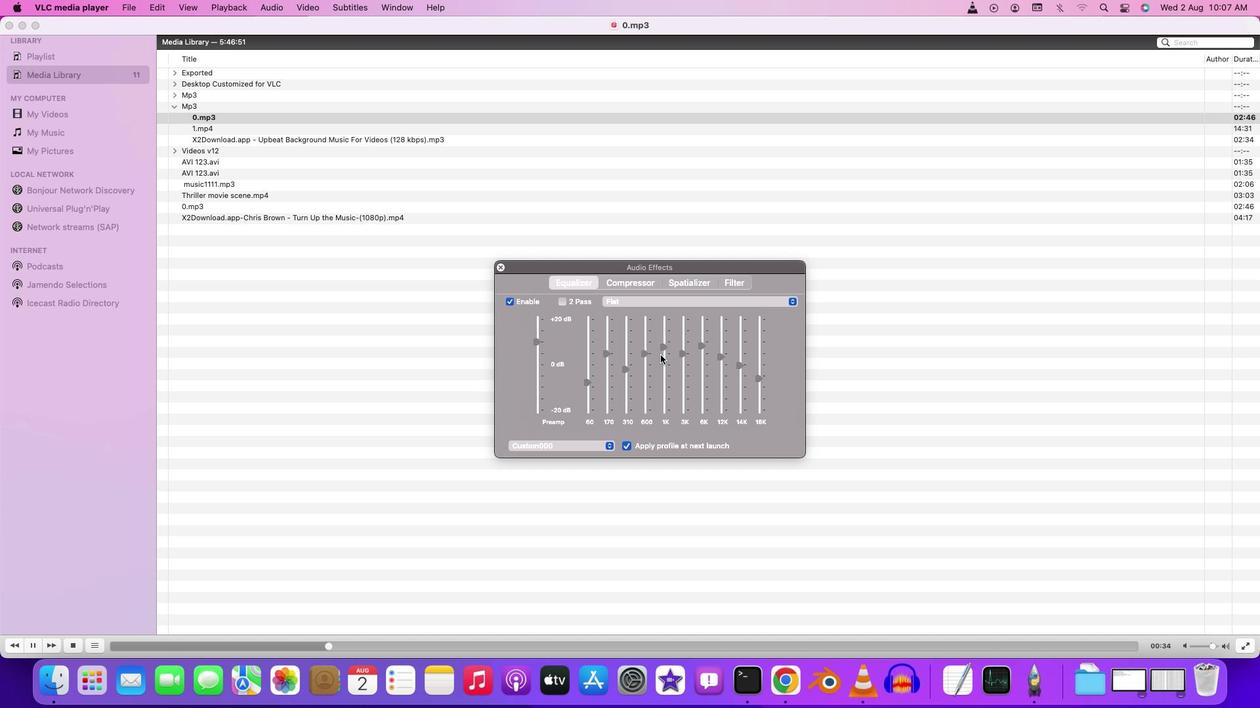 
Action: Mouse pressed left at (680, 340)
Screenshot: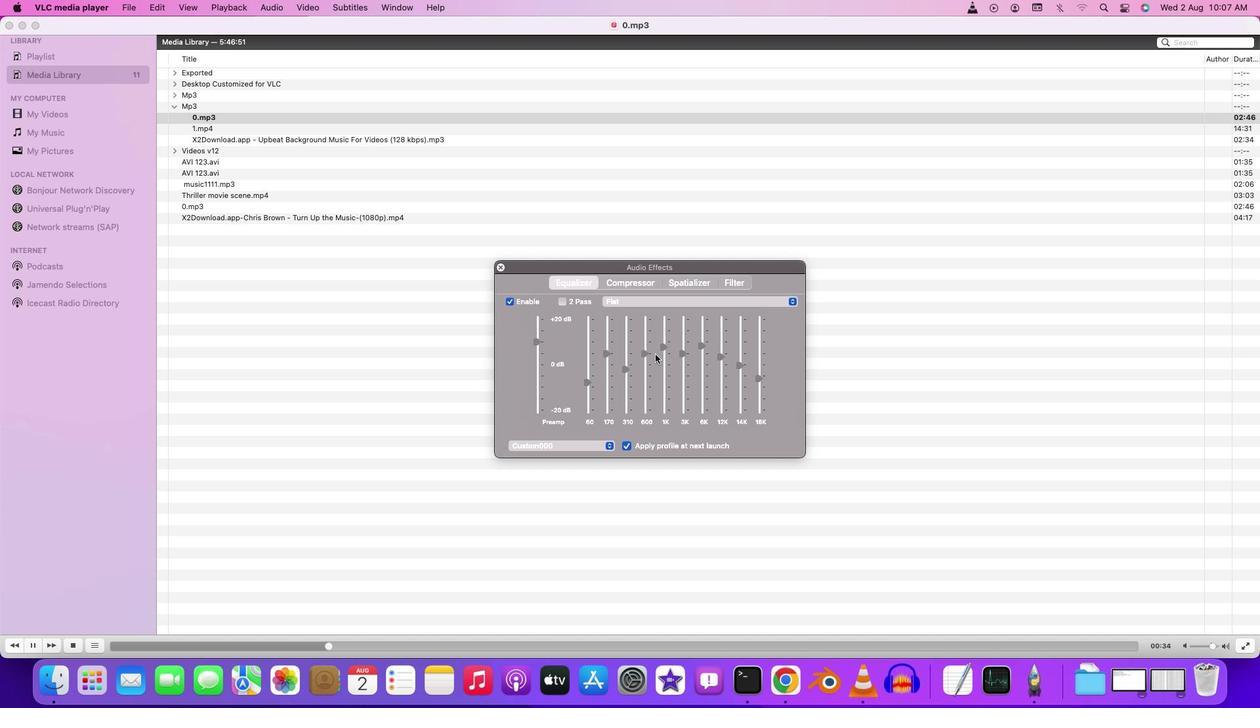 
Action: Mouse moved to (659, 345)
Screenshot: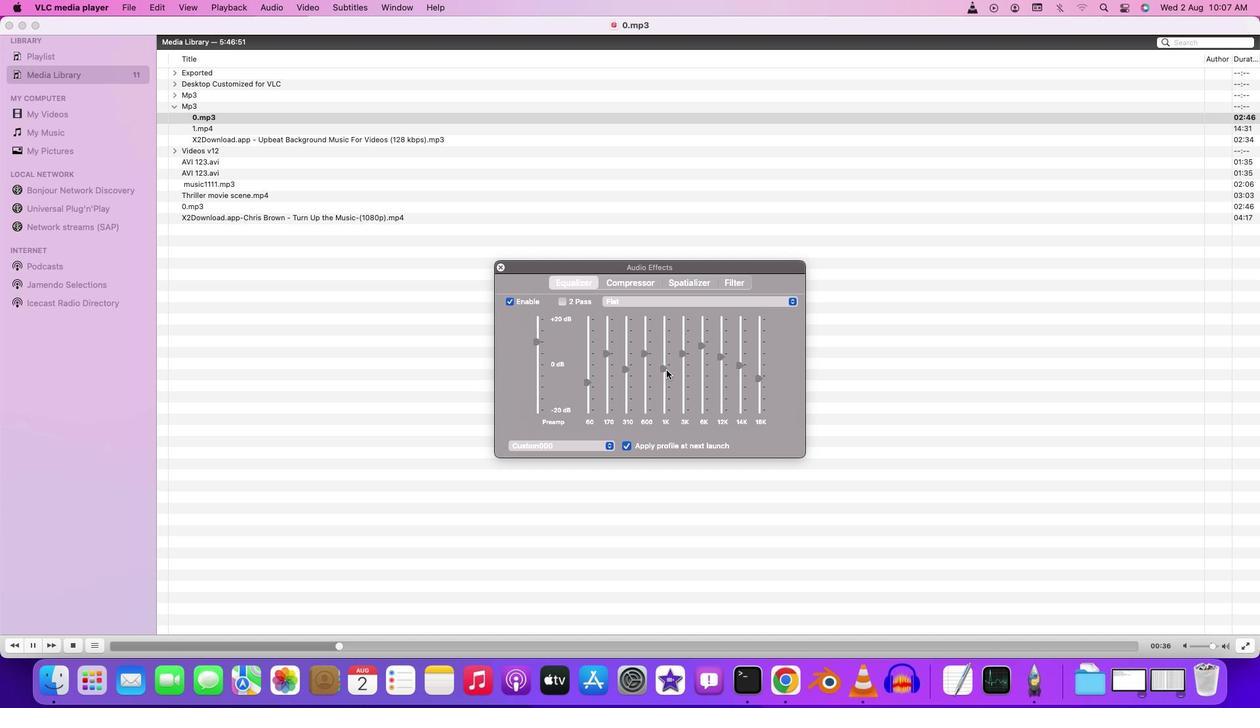 
Action: Mouse pressed left at (659, 345)
Screenshot: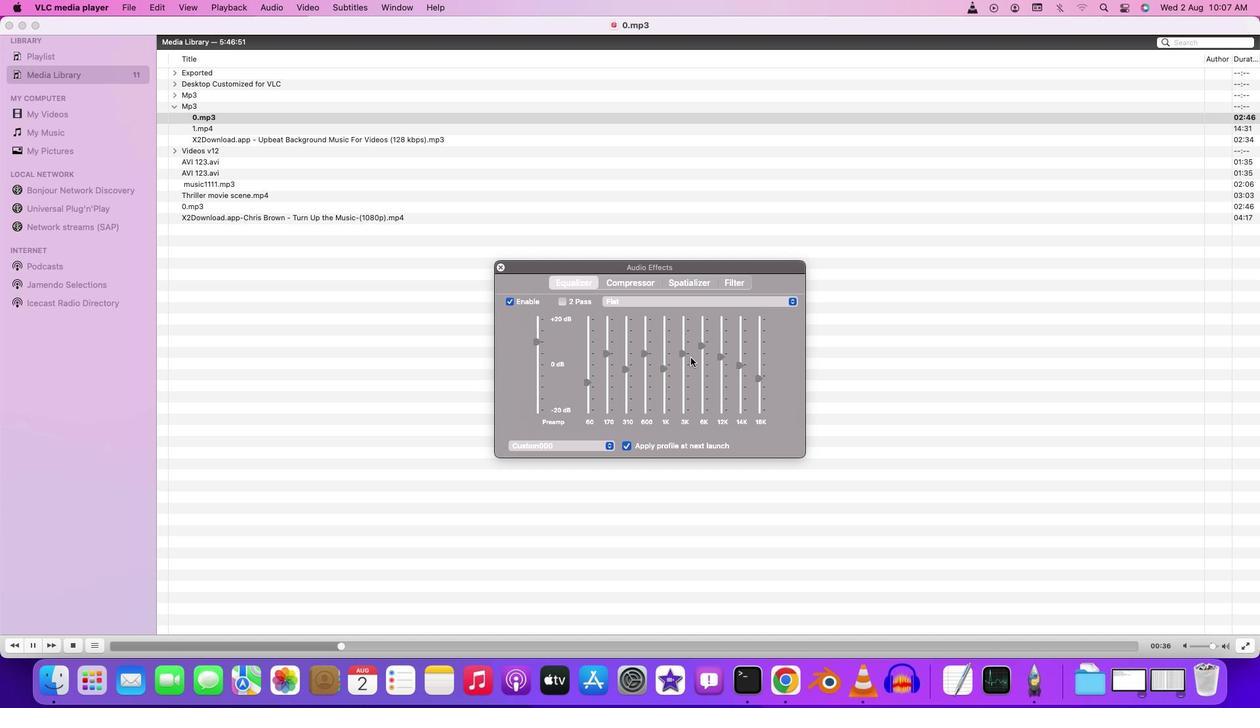 
Action: Mouse moved to (533, 339)
Screenshot: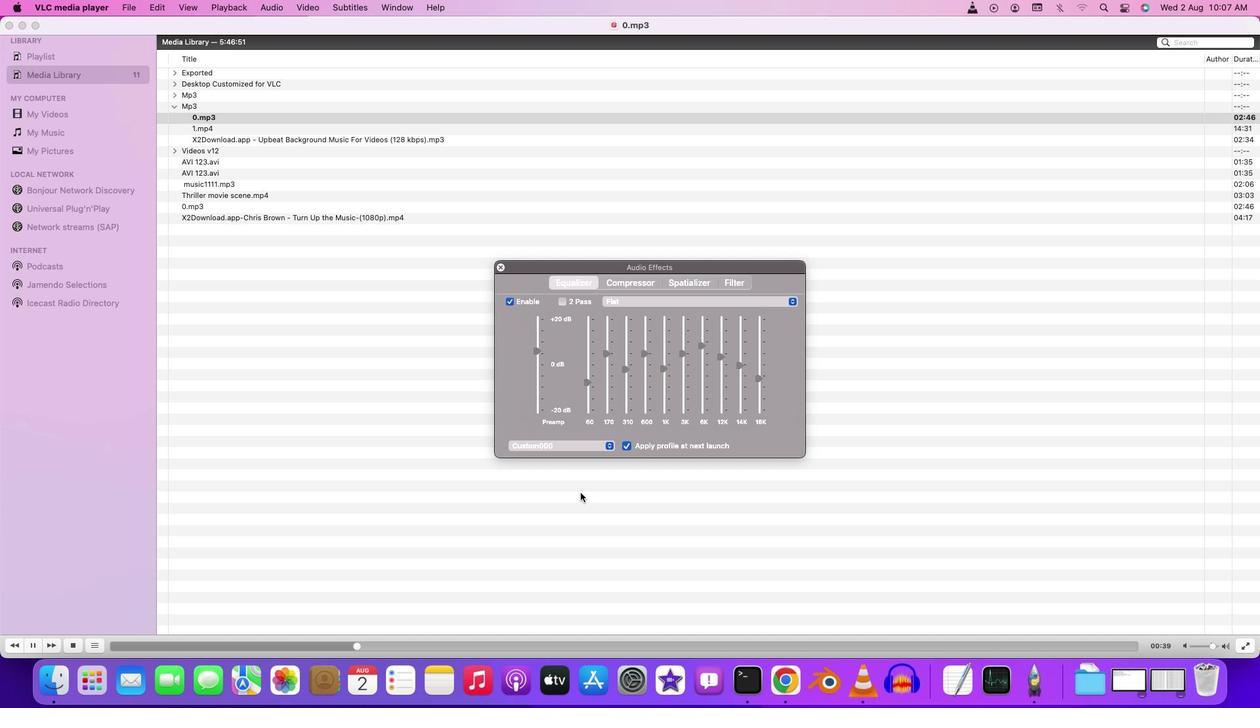 
Action: Mouse pressed left at (533, 339)
Screenshot: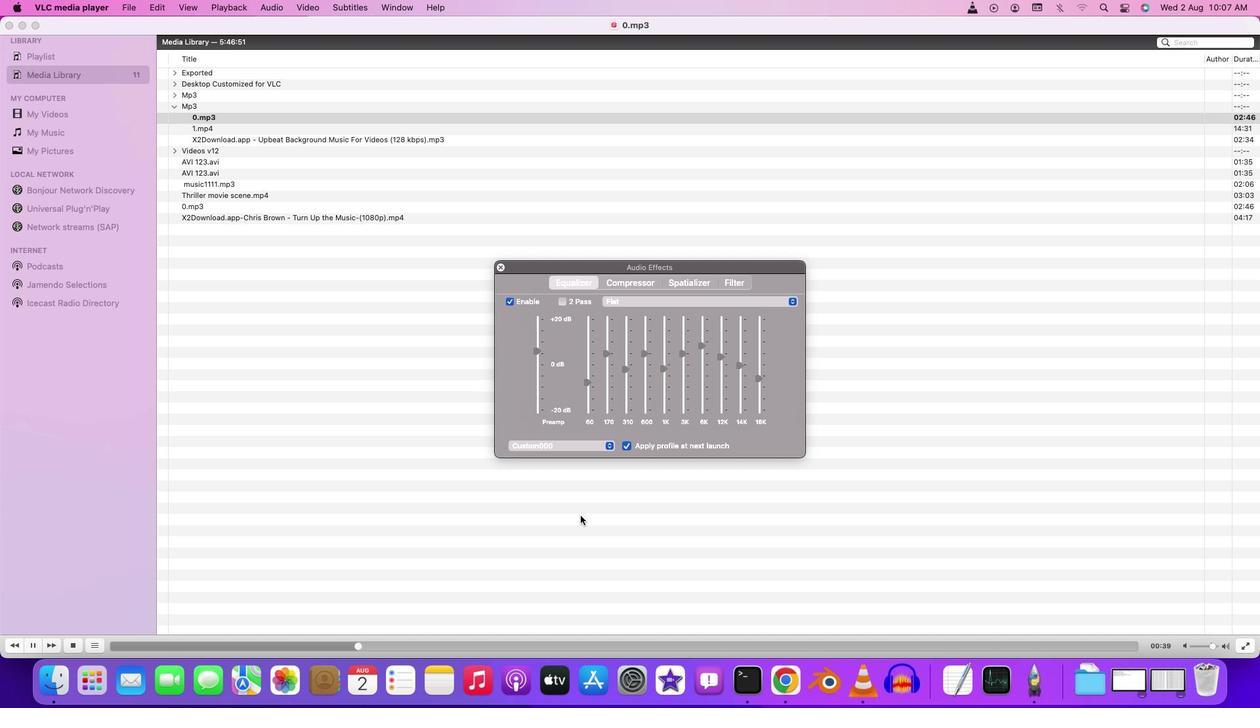 
Action: Mouse moved to (437, 639)
Screenshot: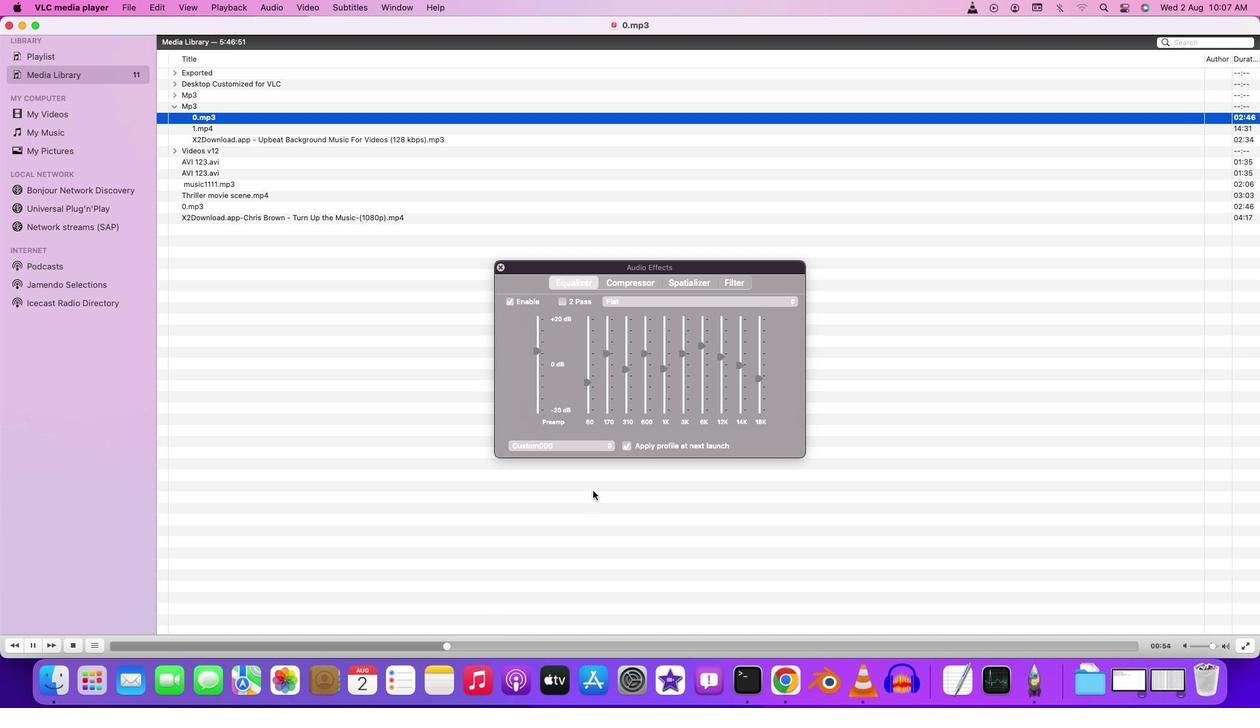 
Action: Mouse pressed left at (437, 639)
Screenshot: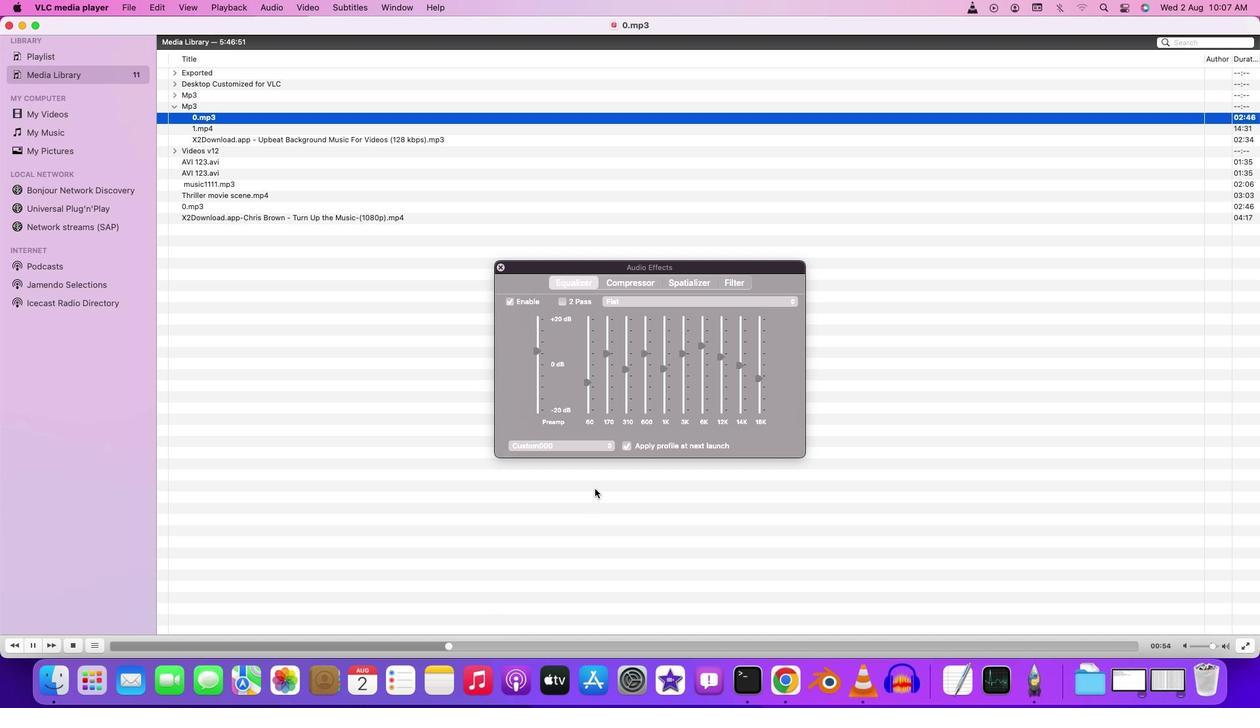 
Action: Mouse moved to (752, 370)
Screenshot: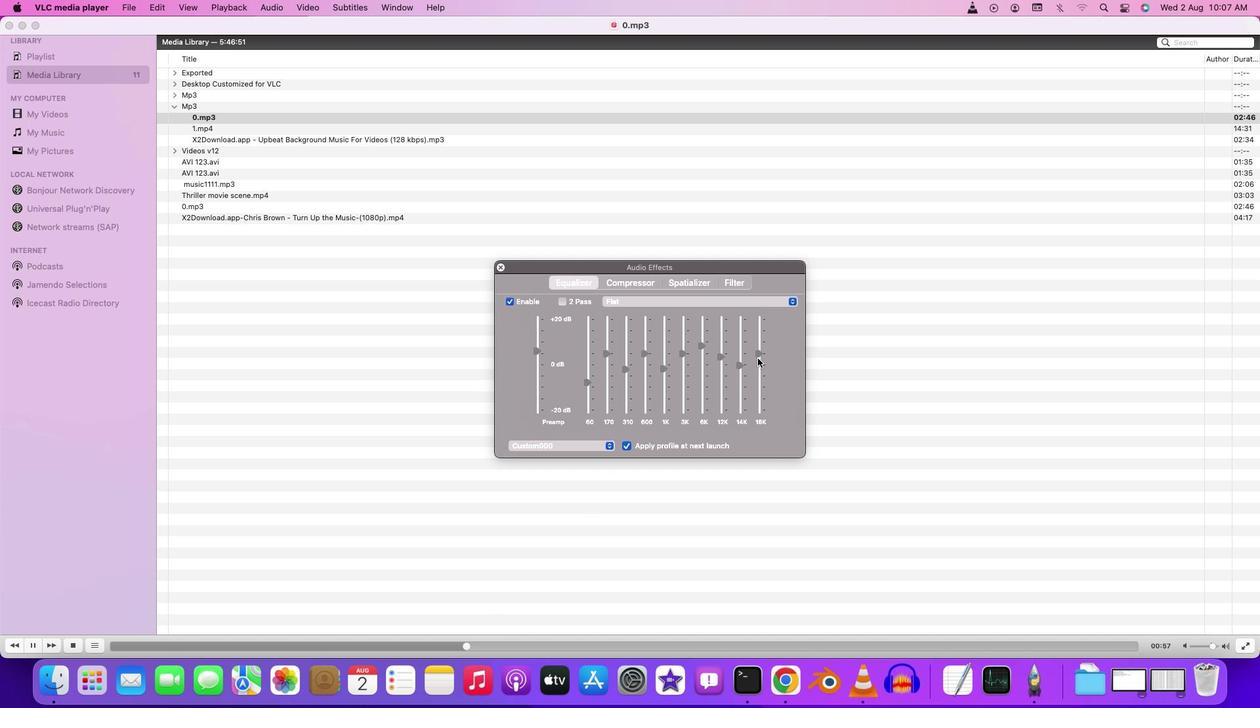 
Action: Mouse pressed left at (752, 370)
Screenshot: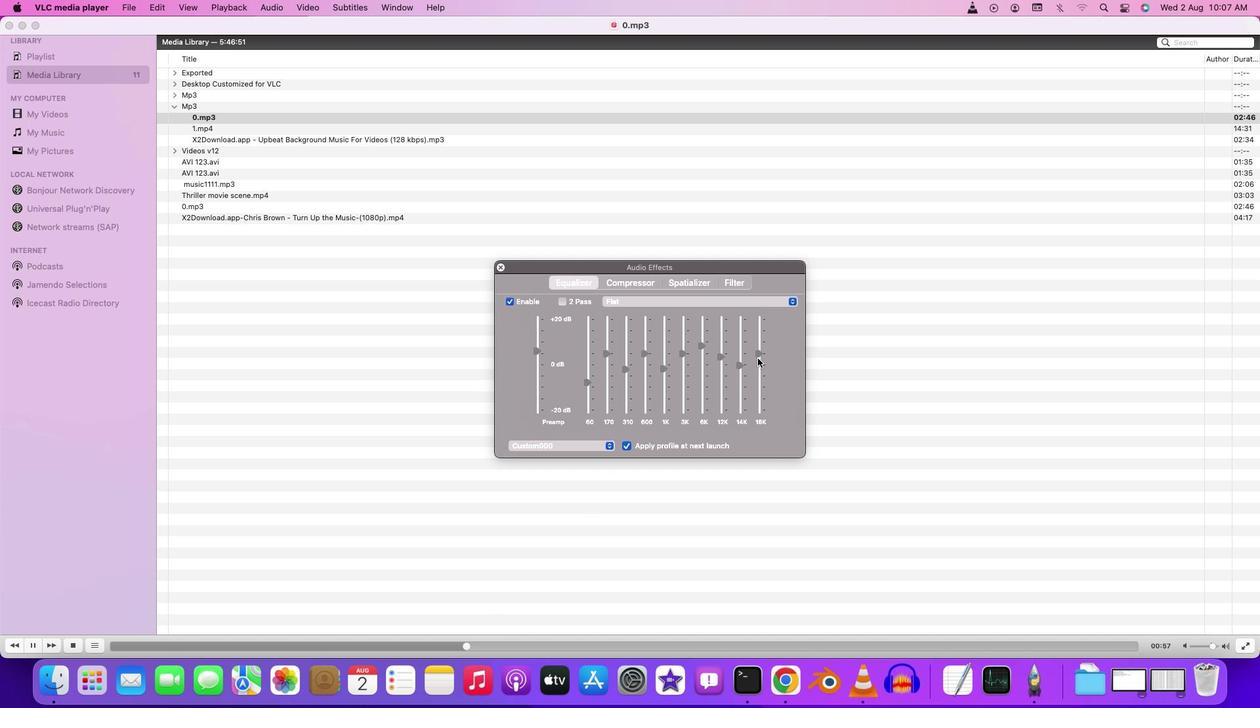 
Action: Mouse moved to (952, 643)
Screenshot: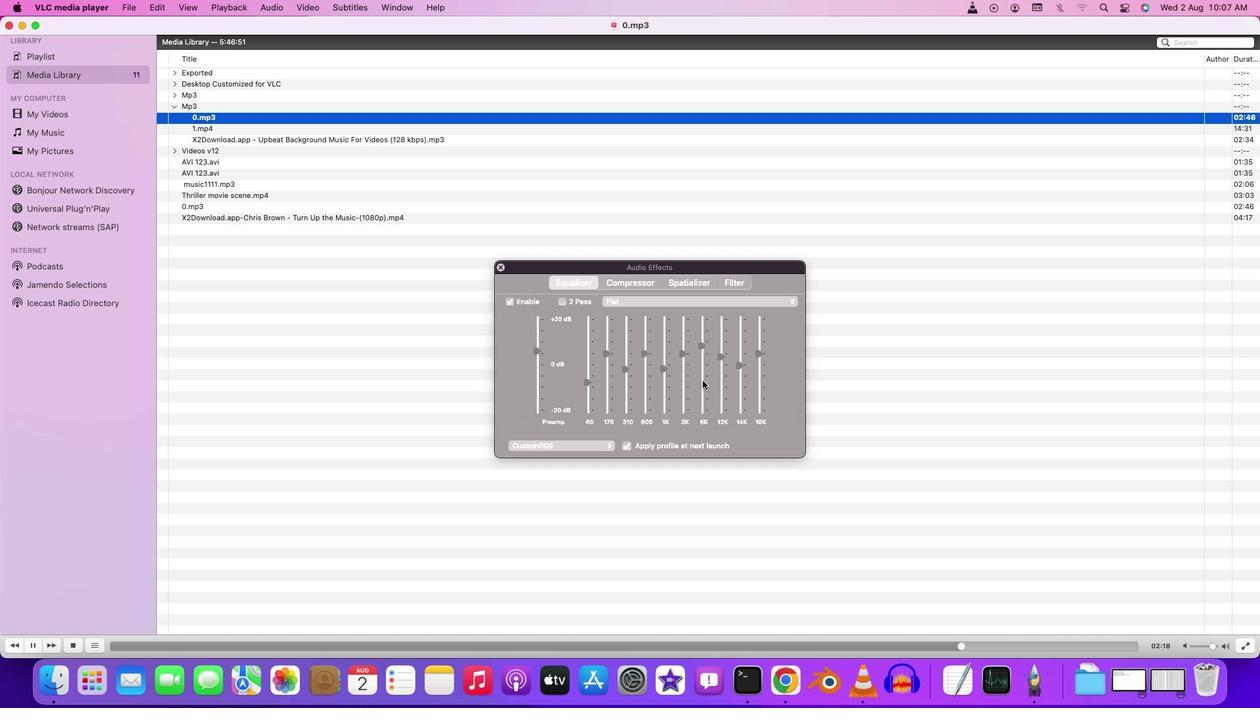 
Action: Mouse pressed left at (952, 643)
Screenshot: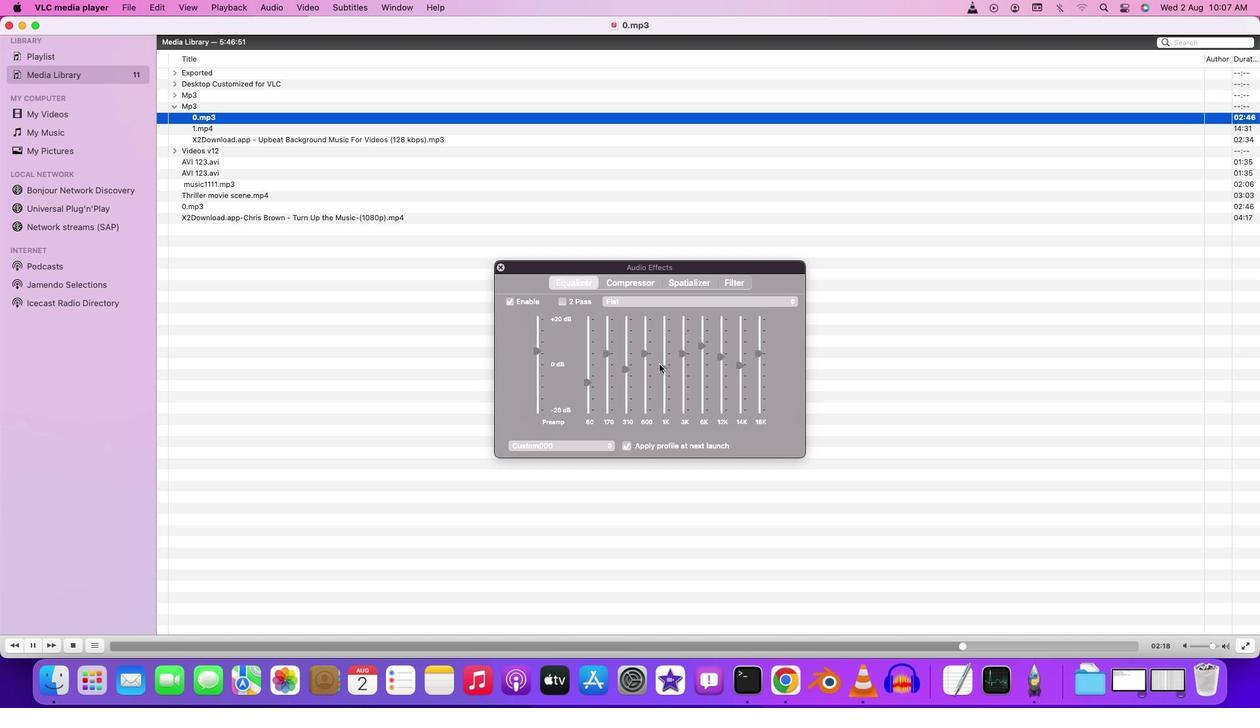 
Action: Mouse moved to (639, 351)
Screenshot: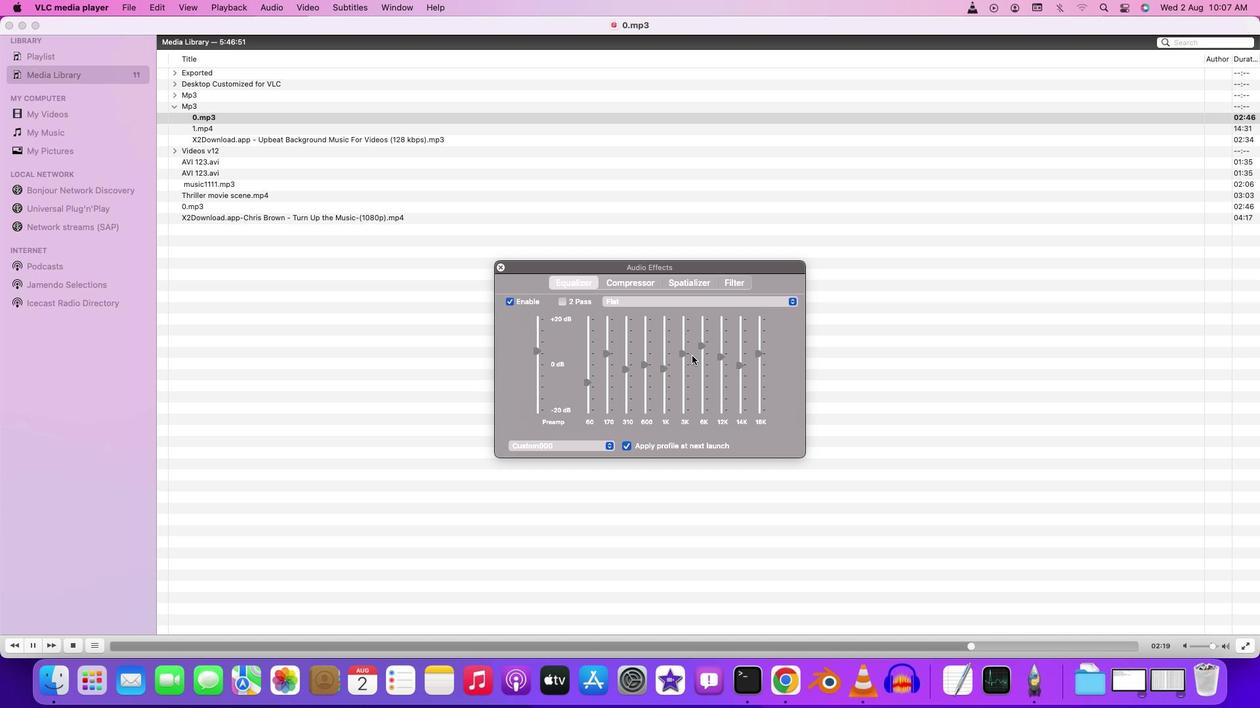 
Action: Mouse pressed left at (639, 351)
Screenshot: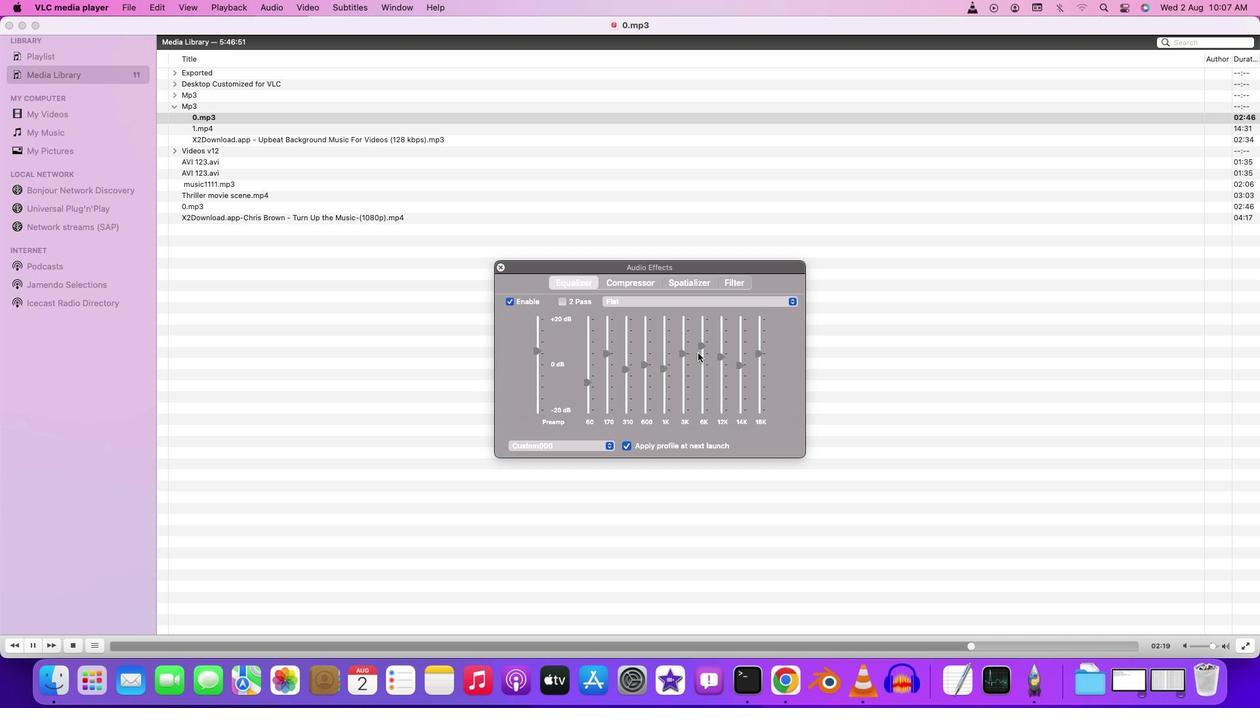 
Action: Mouse moved to (697, 342)
Screenshot: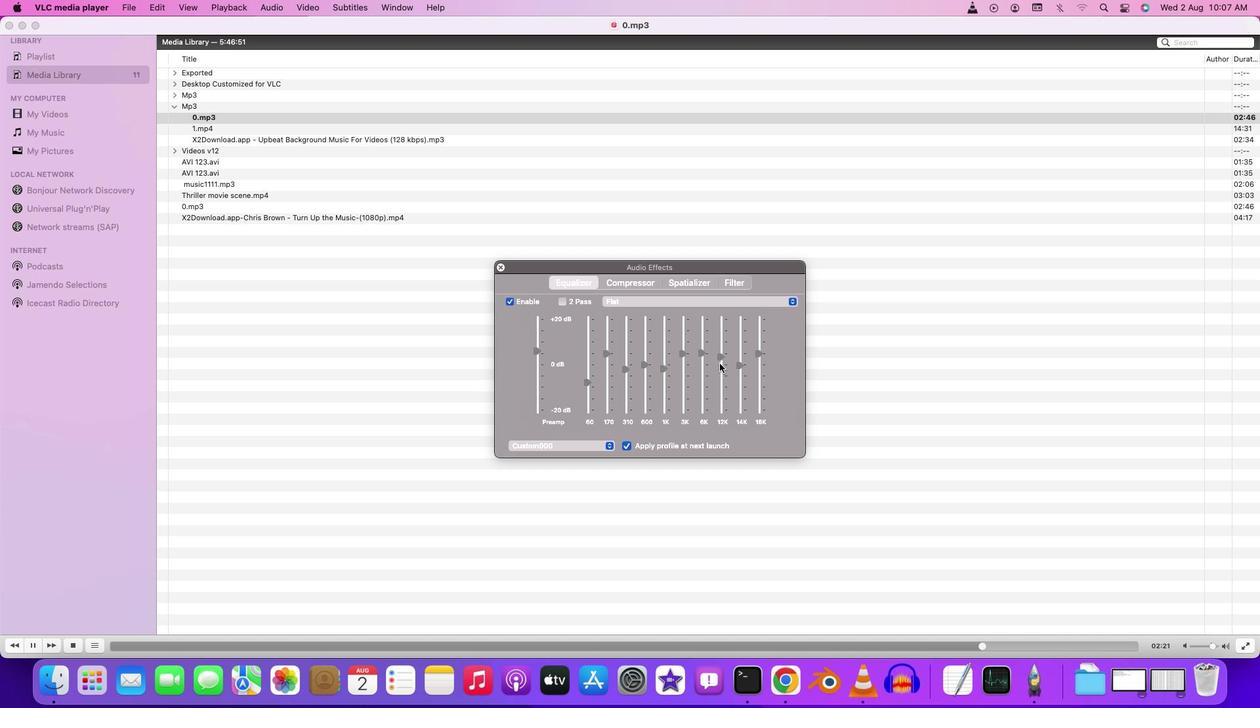 
Action: Mouse pressed left at (697, 342)
Screenshot: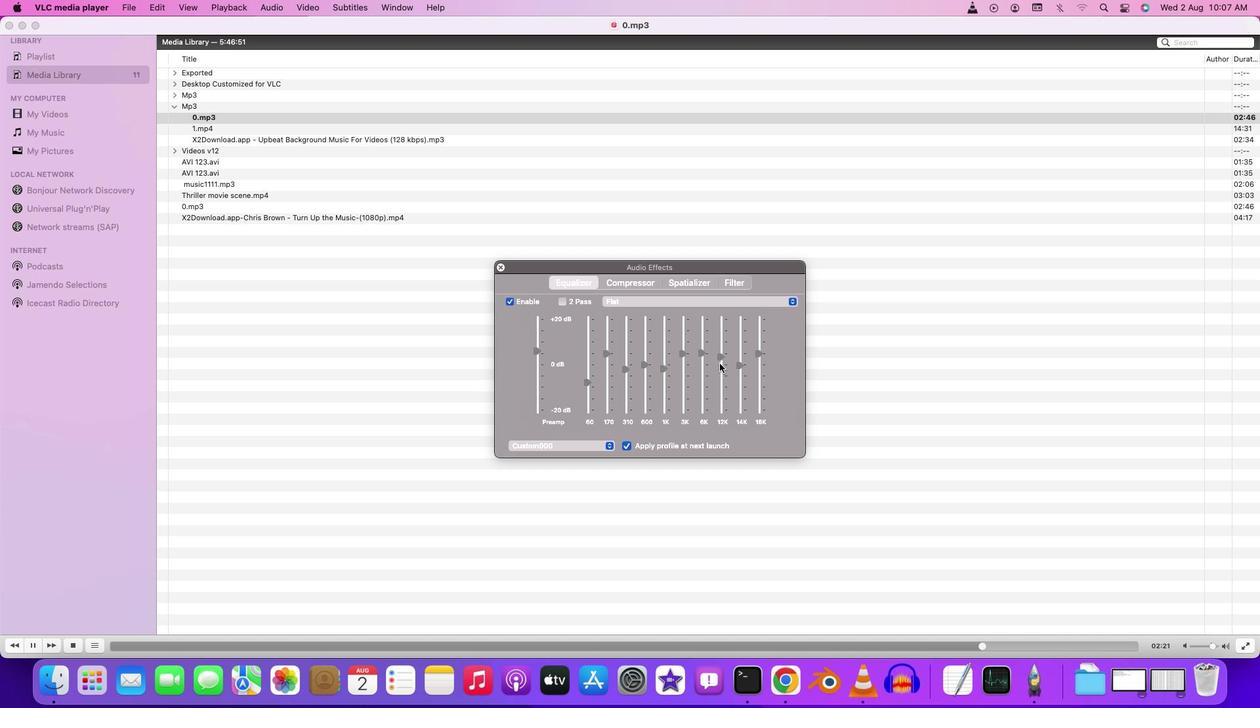 
Action: Mouse moved to (715, 355)
Screenshot: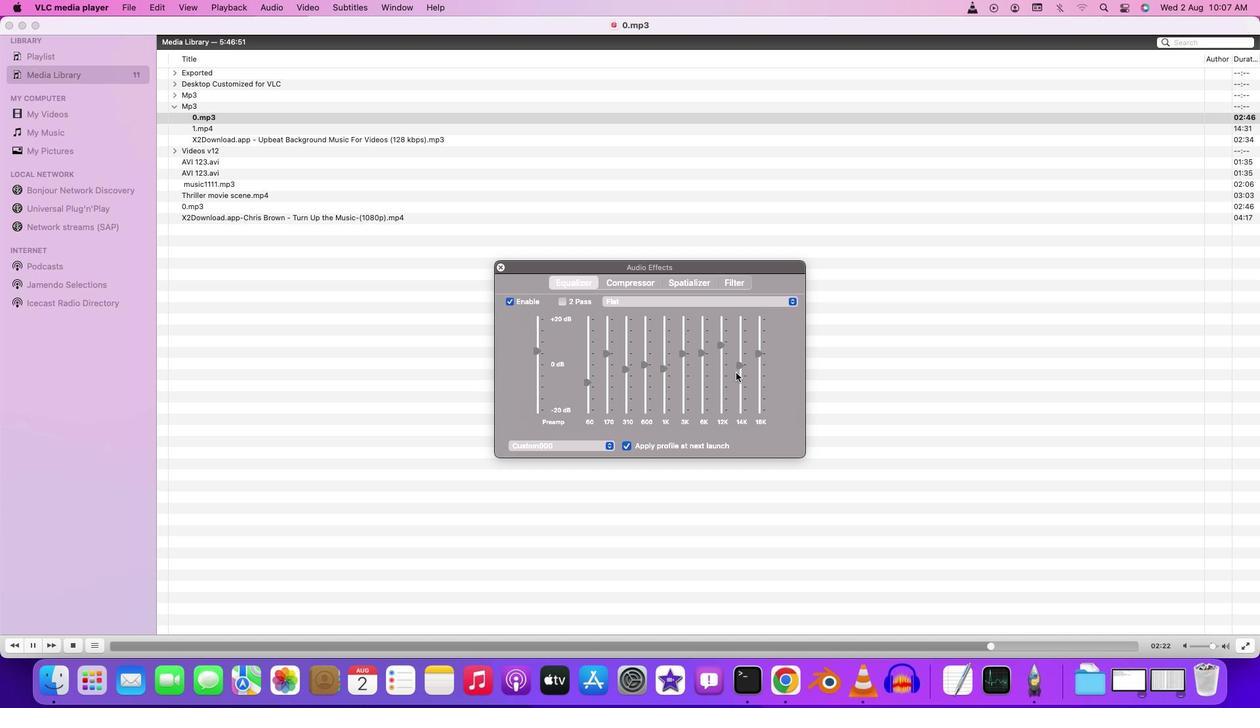 
Action: Mouse pressed left at (715, 355)
Screenshot: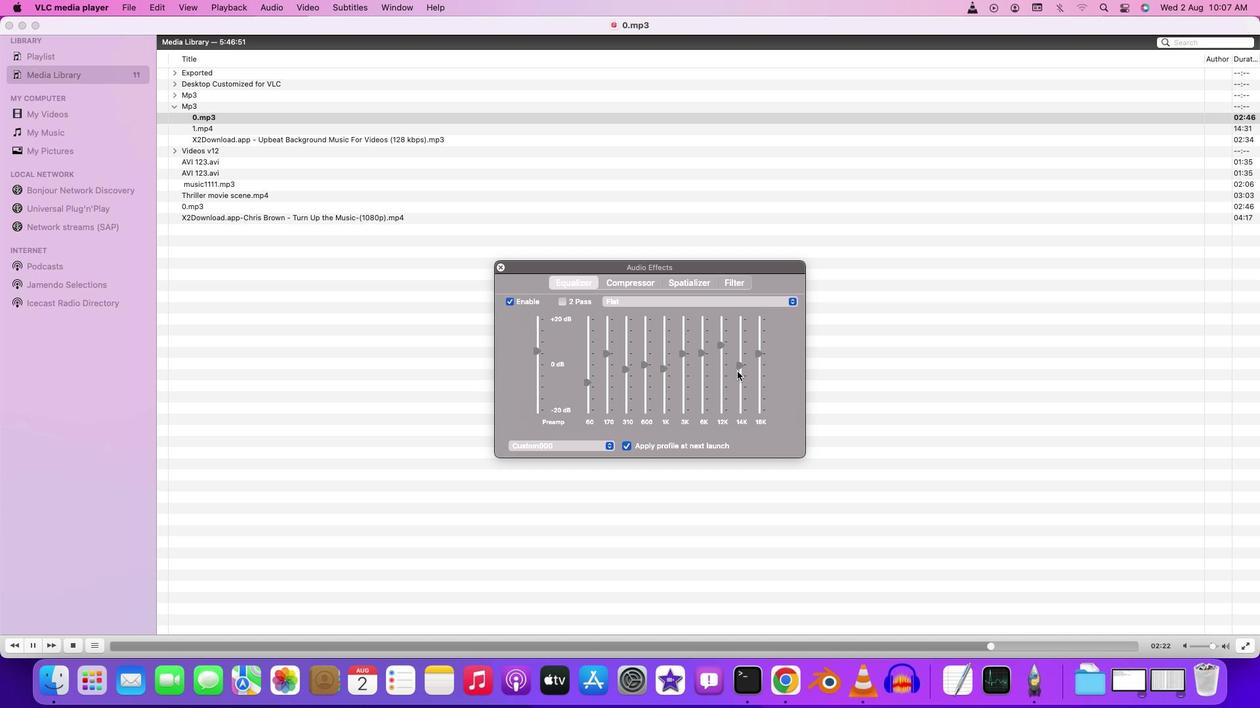 
Action: Mouse moved to (733, 362)
Screenshot: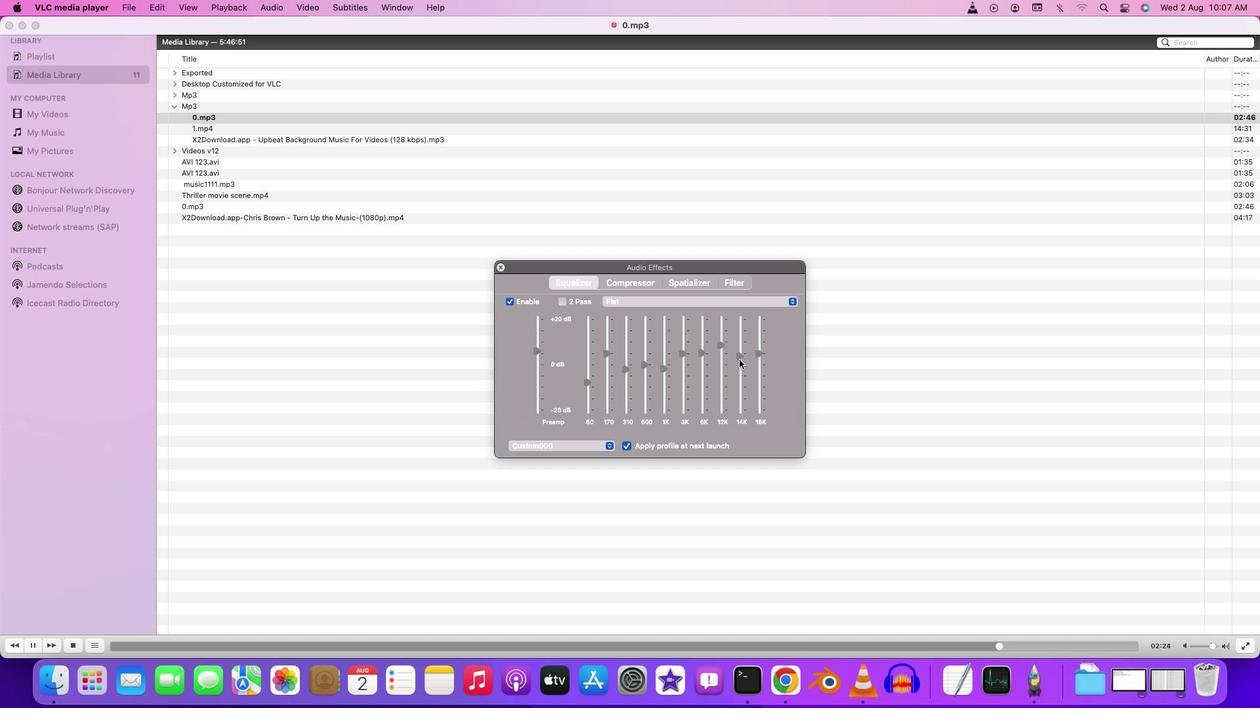 
Action: Mouse pressed left at (733, 362)
Screenshot: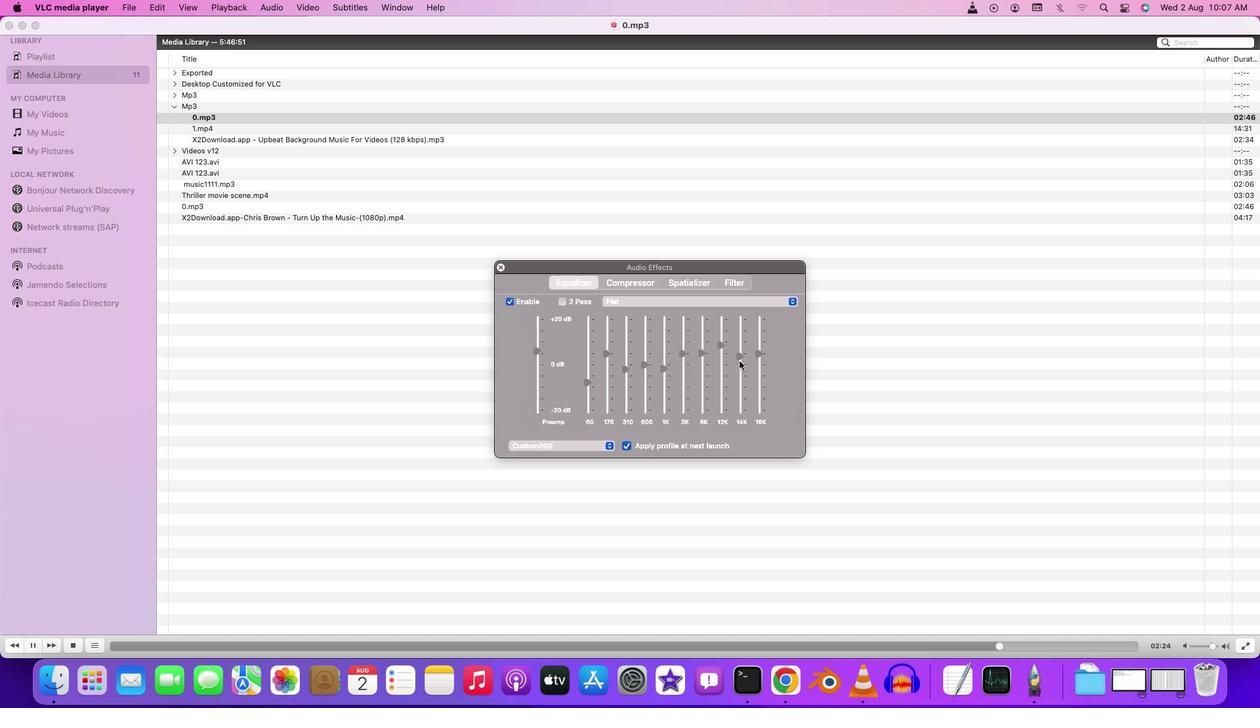 
Action: Mouse moved to (1093, 642)
Screenshot: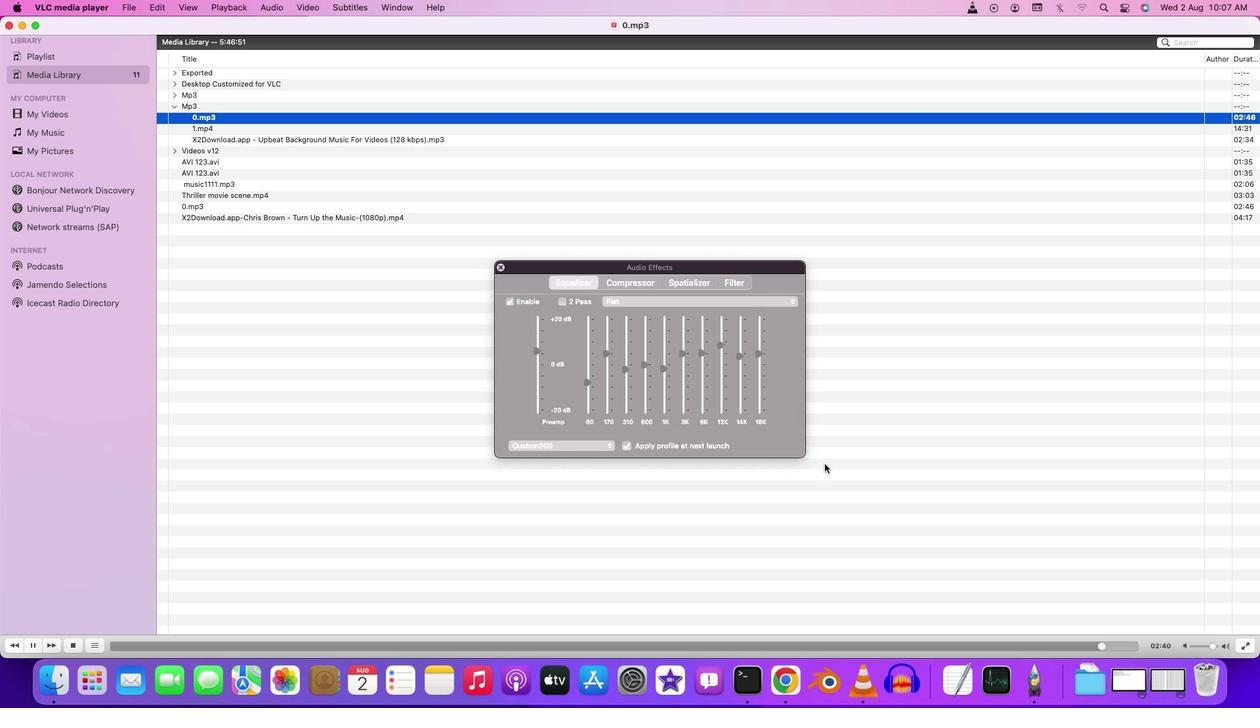 
Action: Mouse pressed left at (1093, 642)
Screenshot: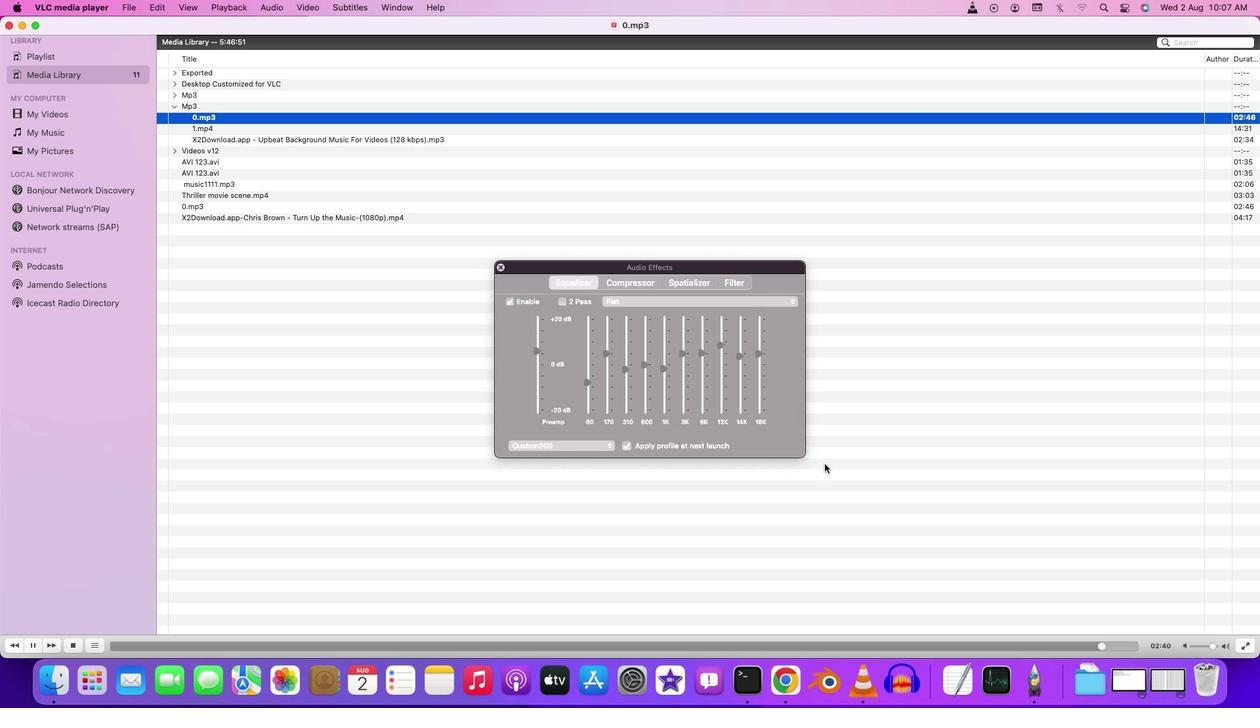 
Action: Mouse moved to (1109, 644)
Screenshot: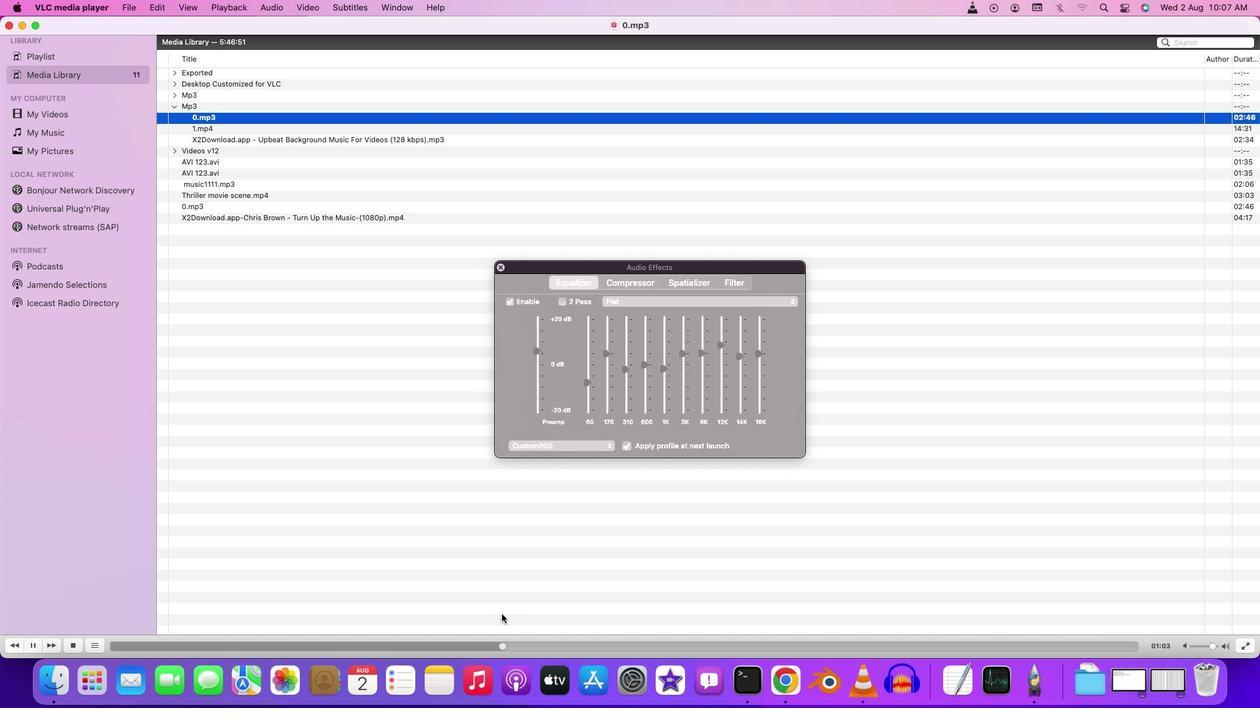 
Action: Mouse pressed left at (1109, 644)
Screenshot: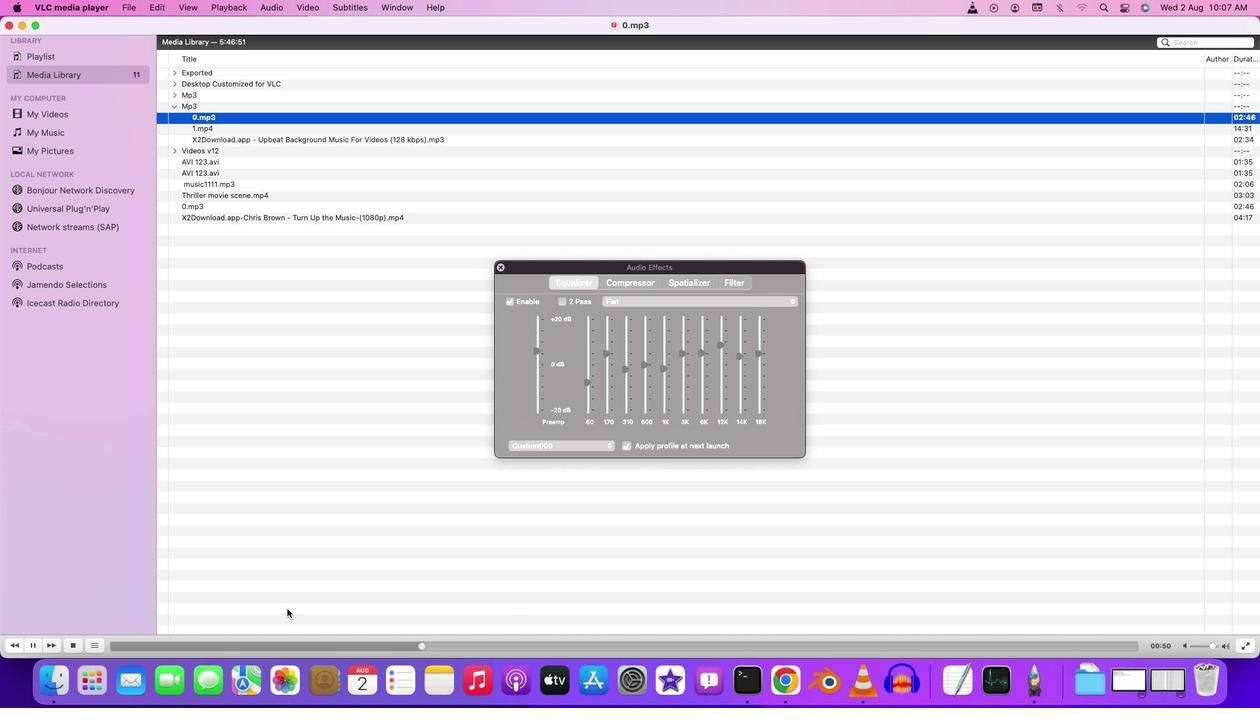 
Action: Mouse moved to (533, 347)
Screenshot: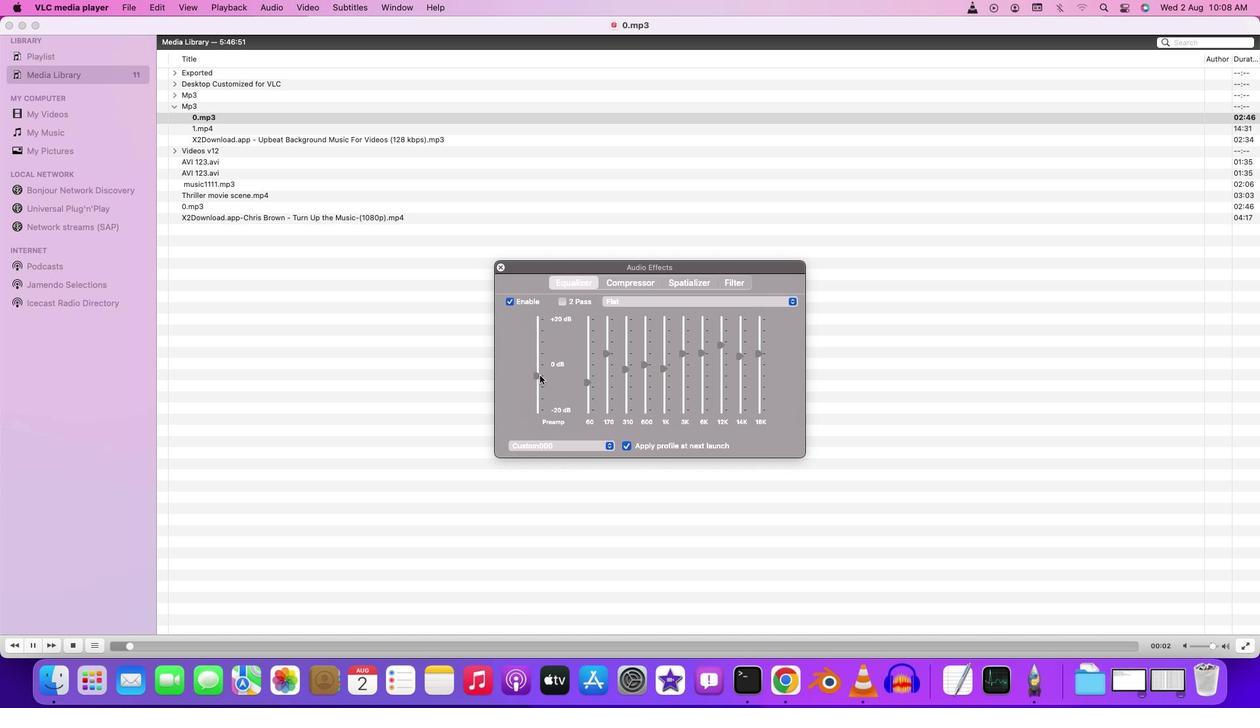 
Action: Mouse pressed left at (533, 347)
Screenshot: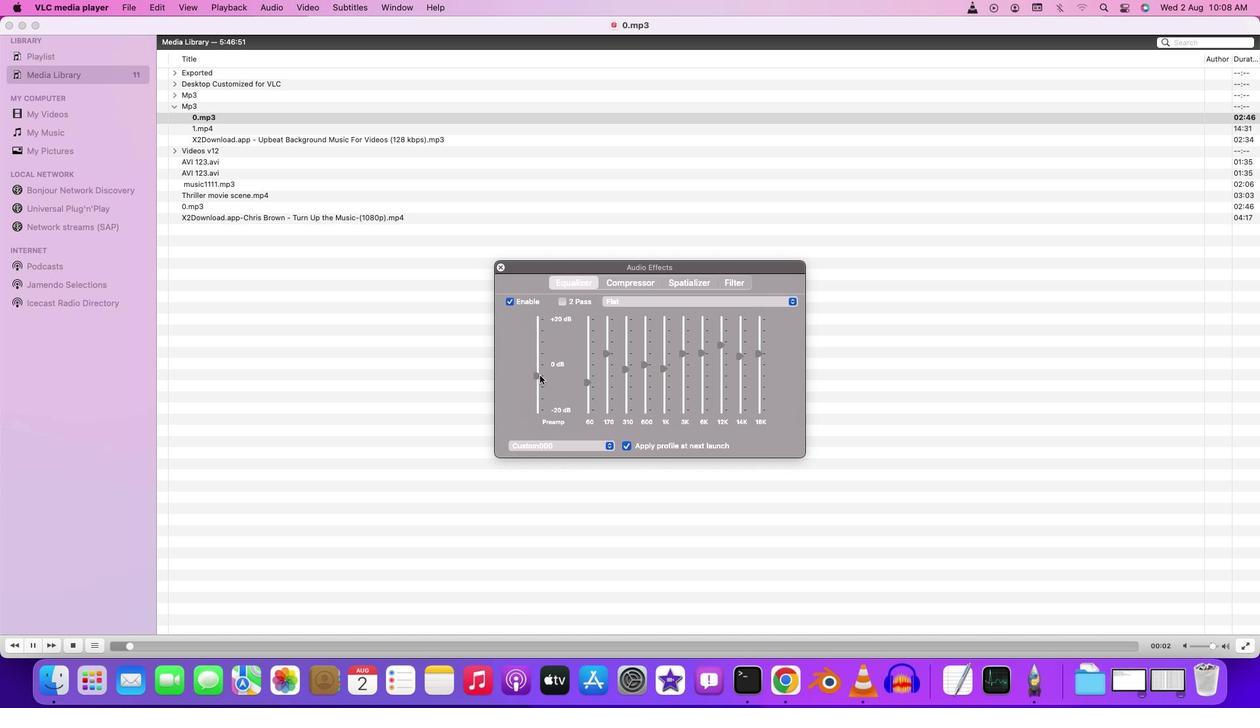 
Action: Mouse moved to (494, 264)
Screenshot: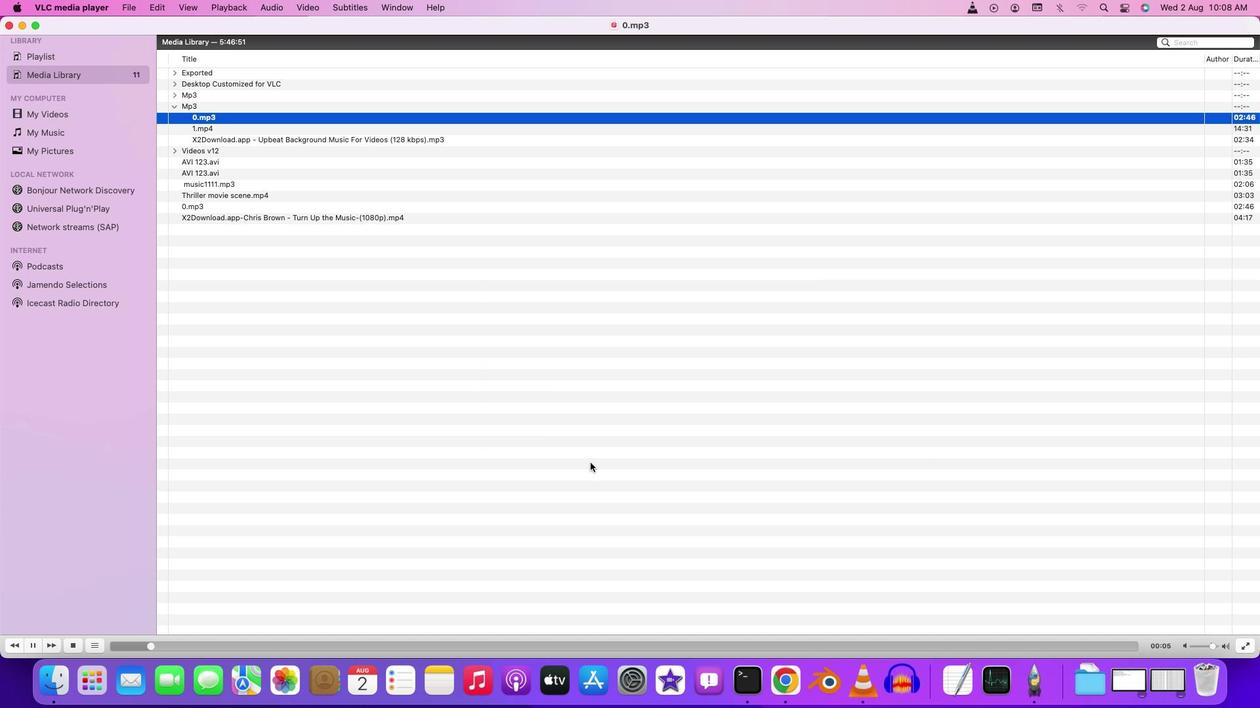 
Action: Mouse pressed left at (494, 264)
Screenshot: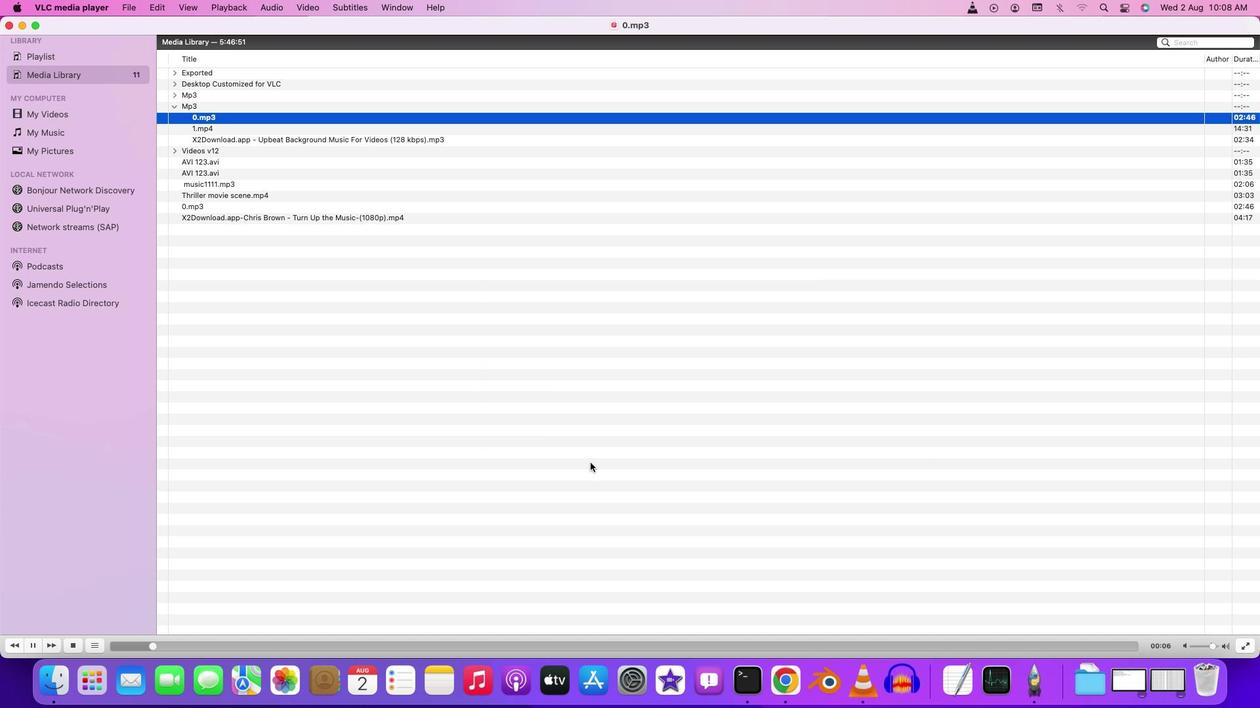
Action: Mouse moved to (586, 458)
Screenshot: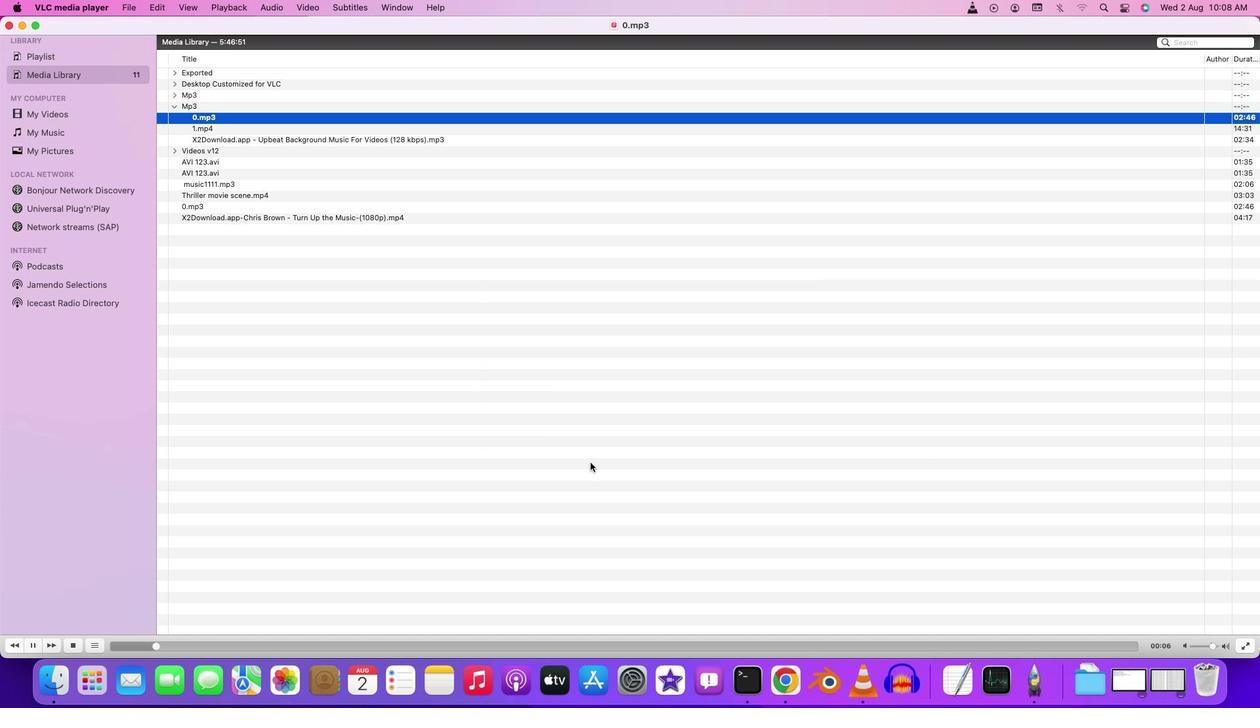 
